 Task: Find connections with filter location Nagqu with filter topic #Gettingthingsdonewith filter profile language German with filter current company The Trade Desk with filter school Indian Institute of Information Technology Design & Manufacturing Kancheepuram with filter industry Wholesale Recyclable Materials with filter service category NotaryOnline Research with filter keywords title Valet
Action: Mouse moved to (507, 65)
Screenshot: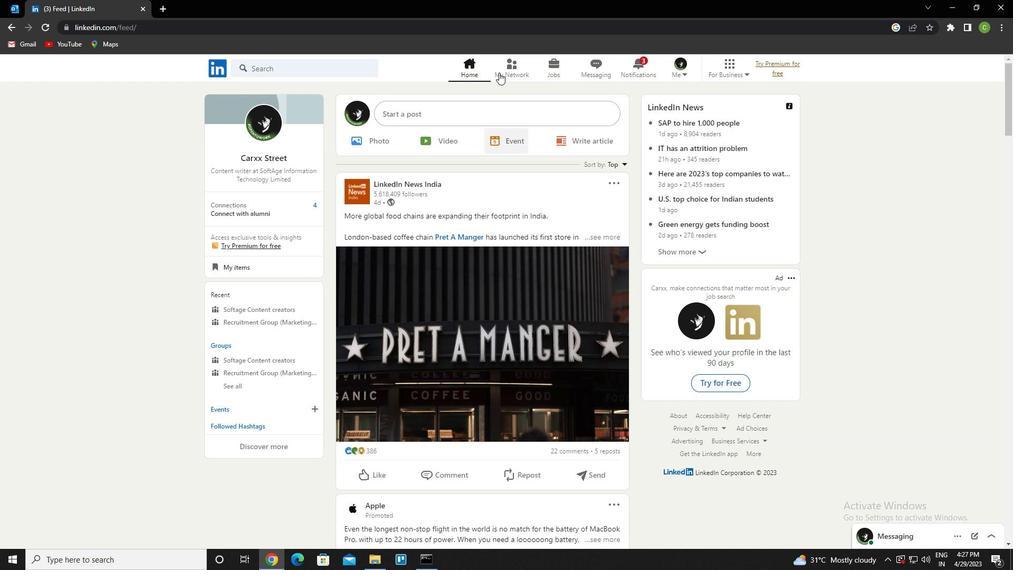 
Action: Mouse pressed left at (507, 65)
Screenshot: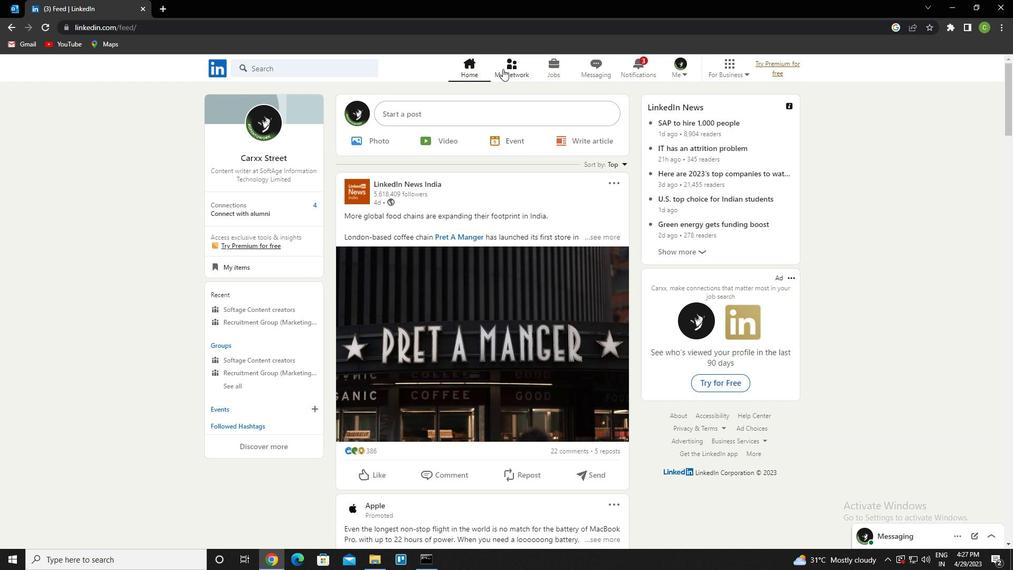
Action: Mouse moved to (303, 127)
Screenshot: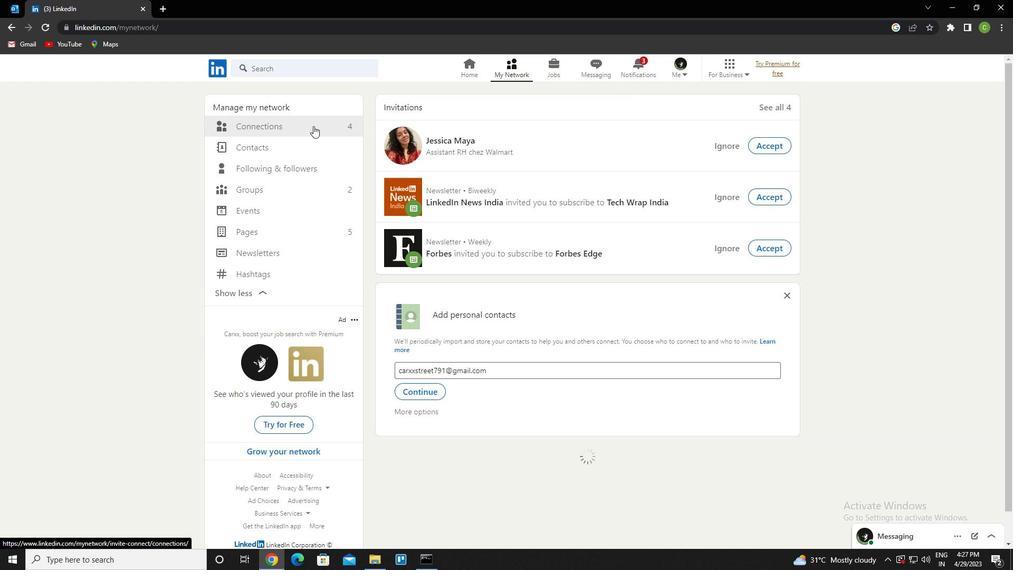 
Action: Mouse pressed left at (303, 127)
Screenshot: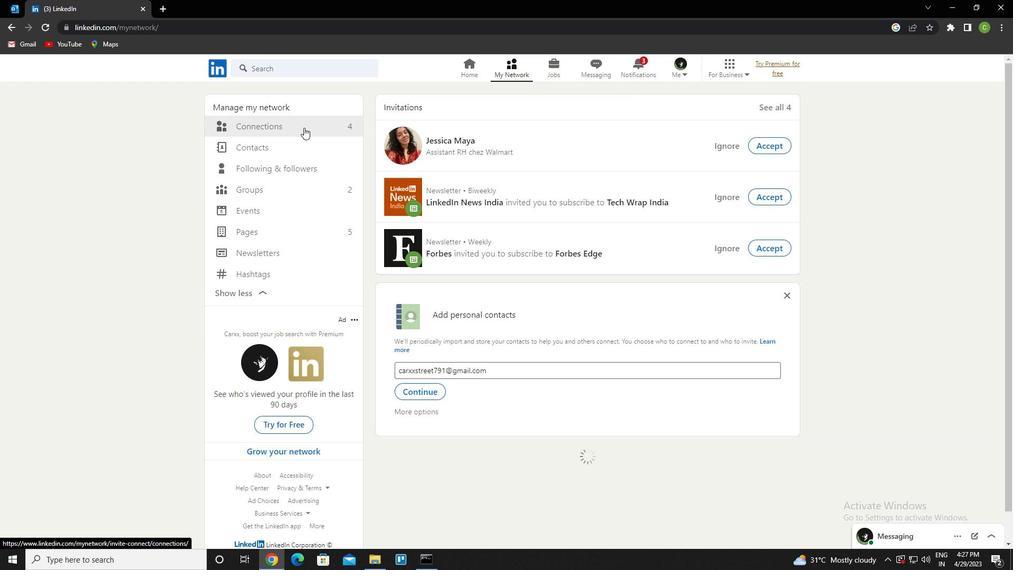 
Action: Mouse moved to (585, 128)
Screenshot: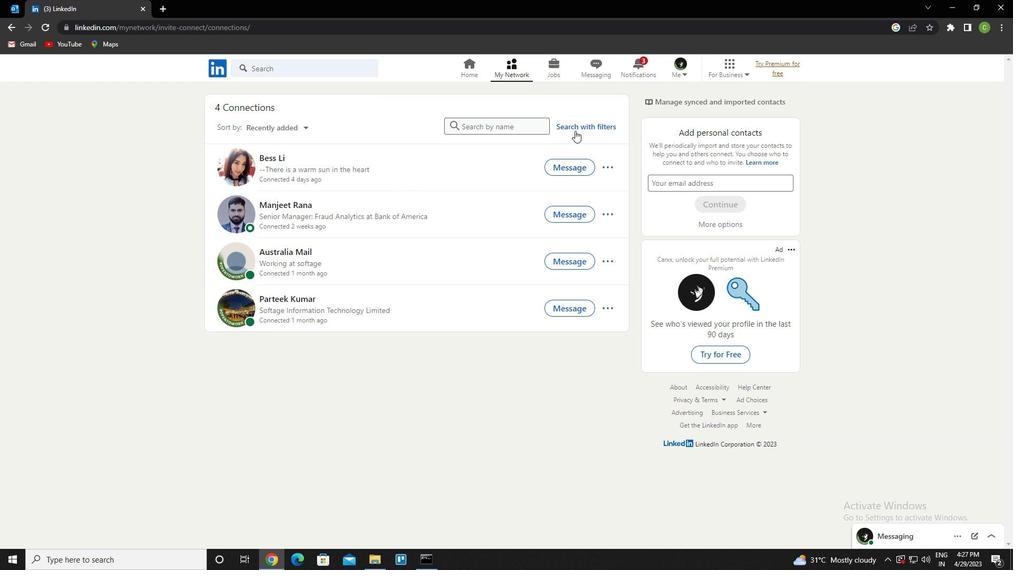 
Action: Mouse pressed left at (585, 128)
Screenshot: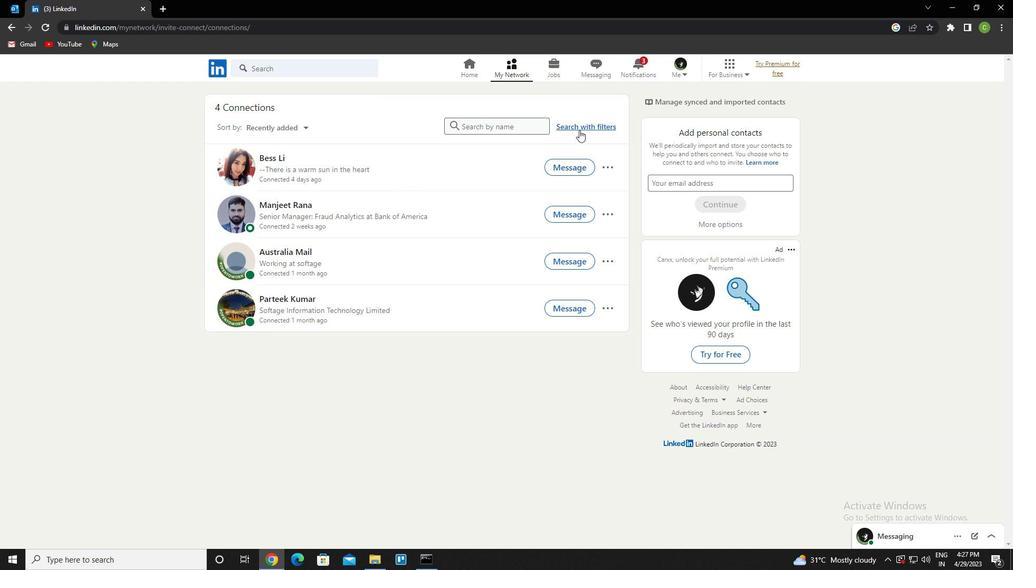 
Action: Mouse moved to (547, 102)
Screenshot: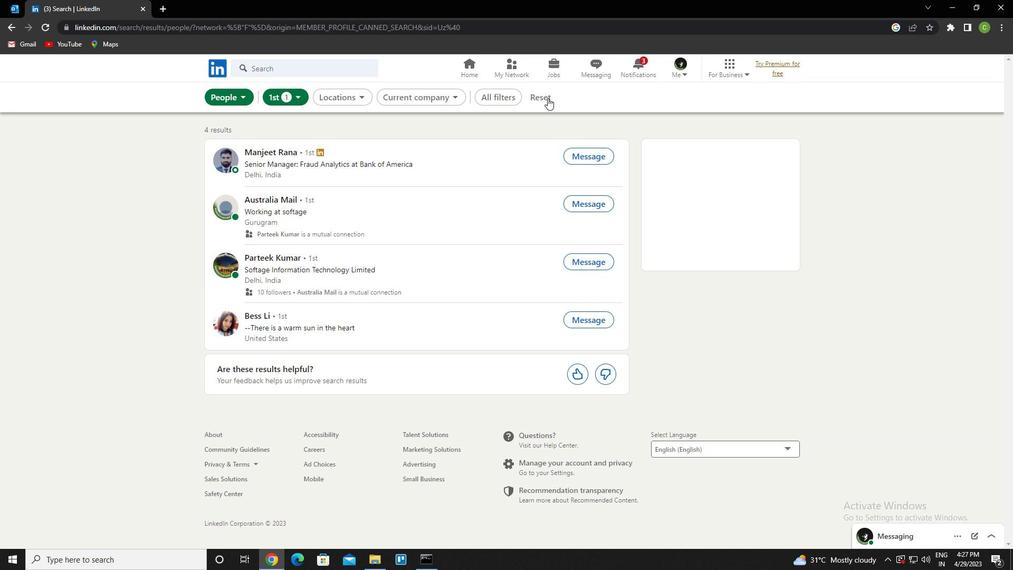 
Action: Mouse pressed left at (547, 102)
Screenshot: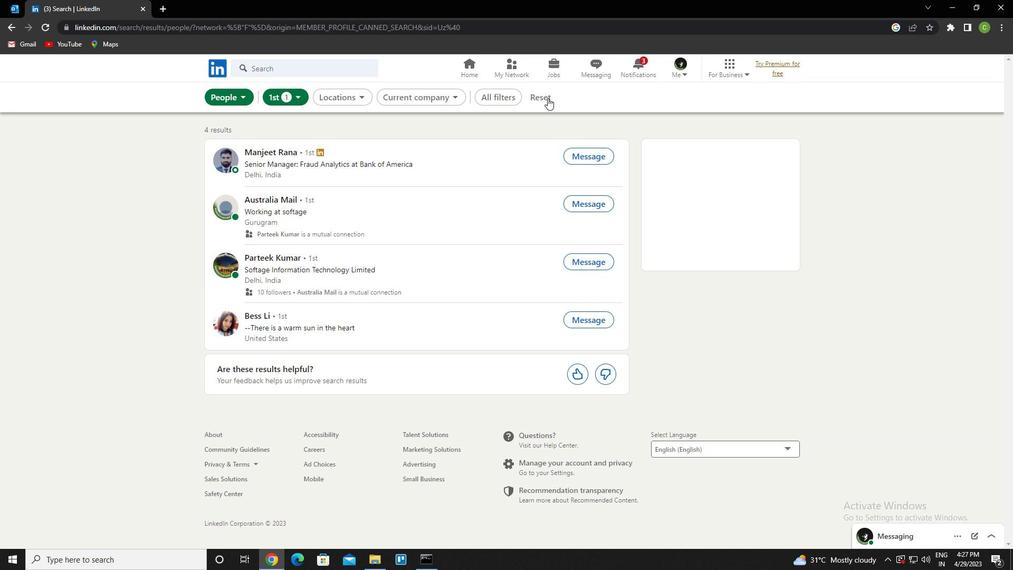 
Action: Mouse moved to (527, 98)
Screenshot: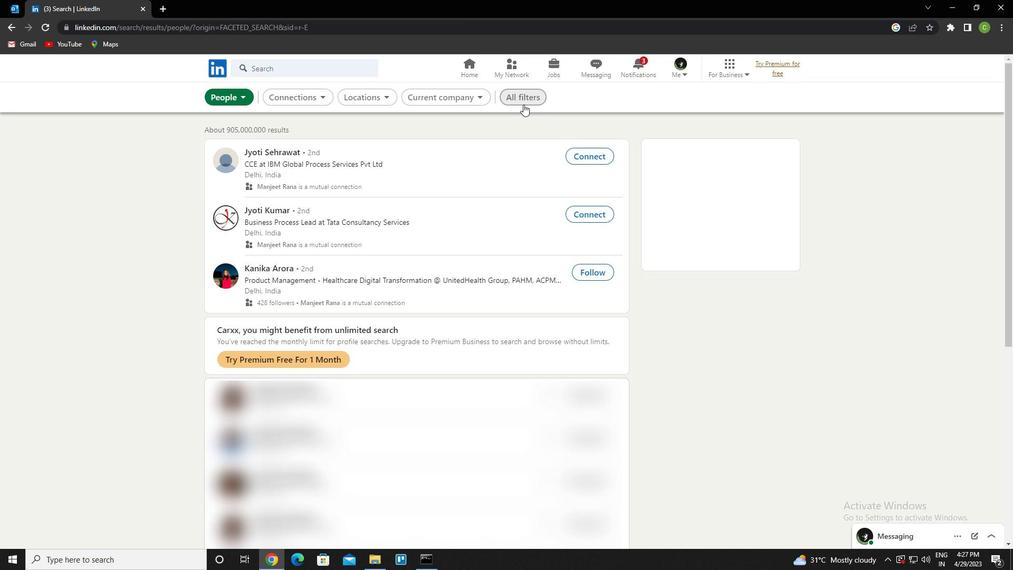 
Action: Mouse pressed left at (527, 98)
Screenshot: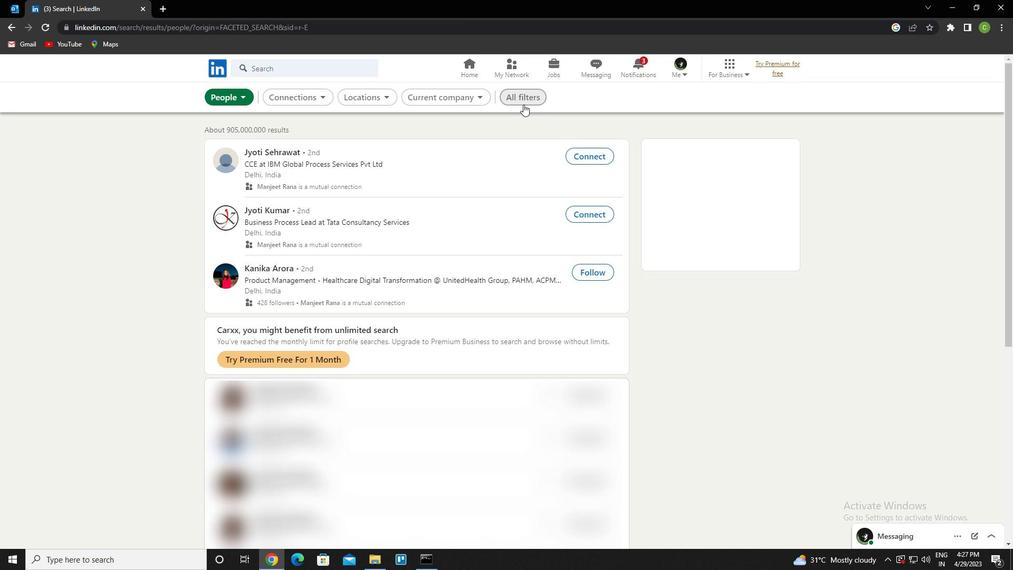 
Action: Mouse moved to (827, 338)
Screenshot: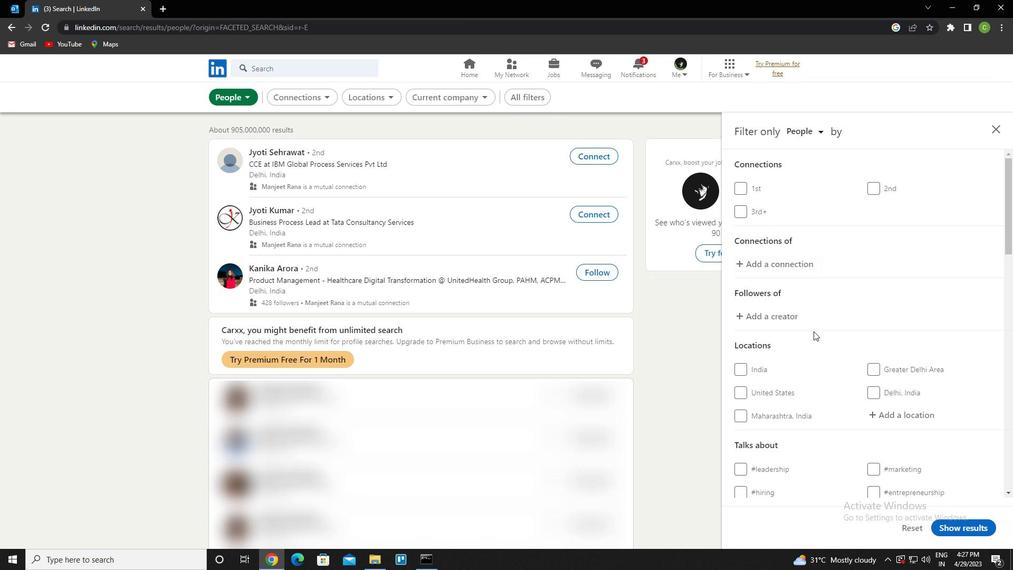 
Action: Mouse scrolled (827, 338) with delta (0, 0)
Screenshot: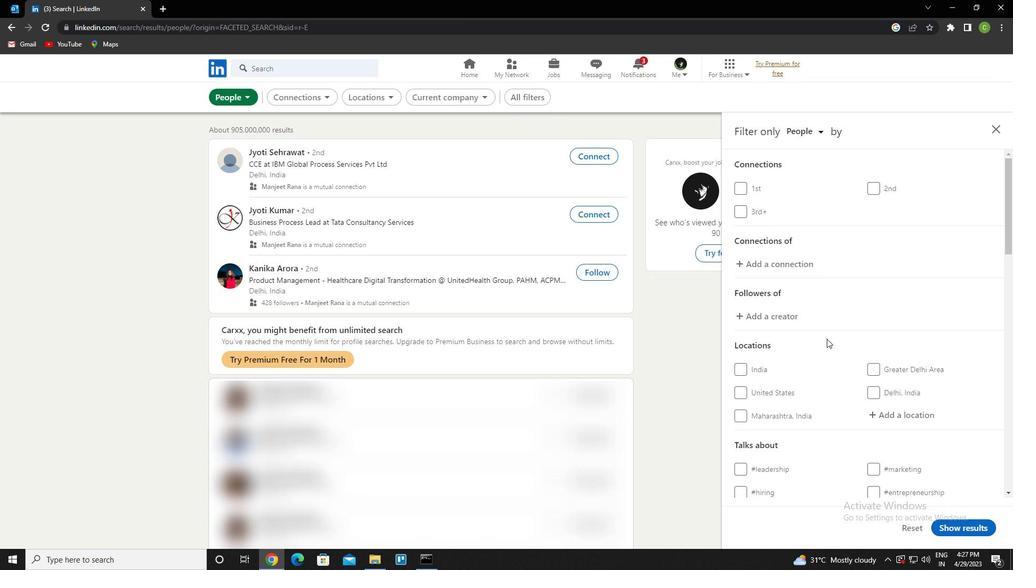 
Action: Mouse scrolled (827, 338) with delta (0, 0)
Screenshot: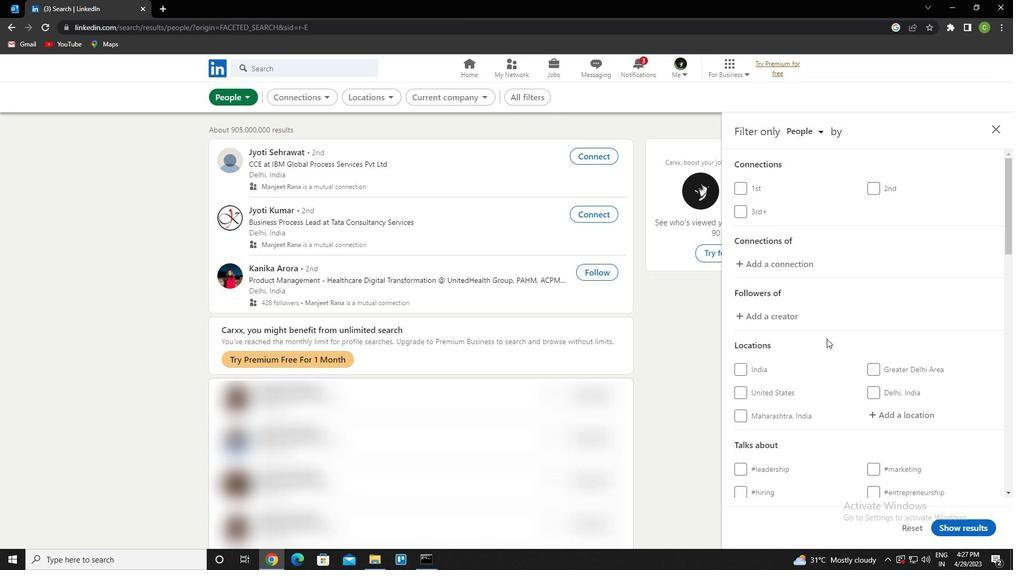
Action: Mouse moved to (912, 312)
Screenshot: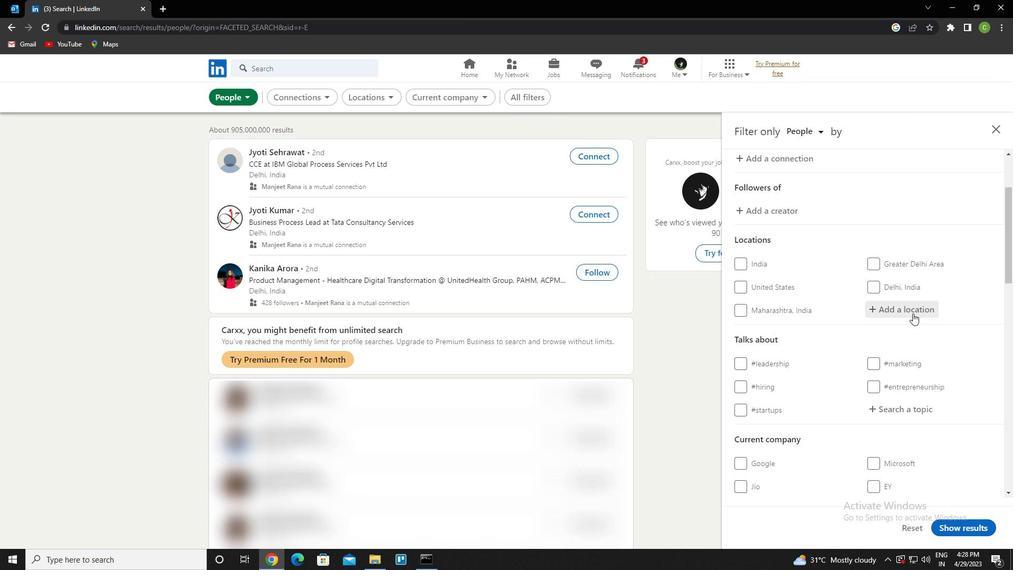 
Action: Mouse pressed left at (912, 312)
Screenshot: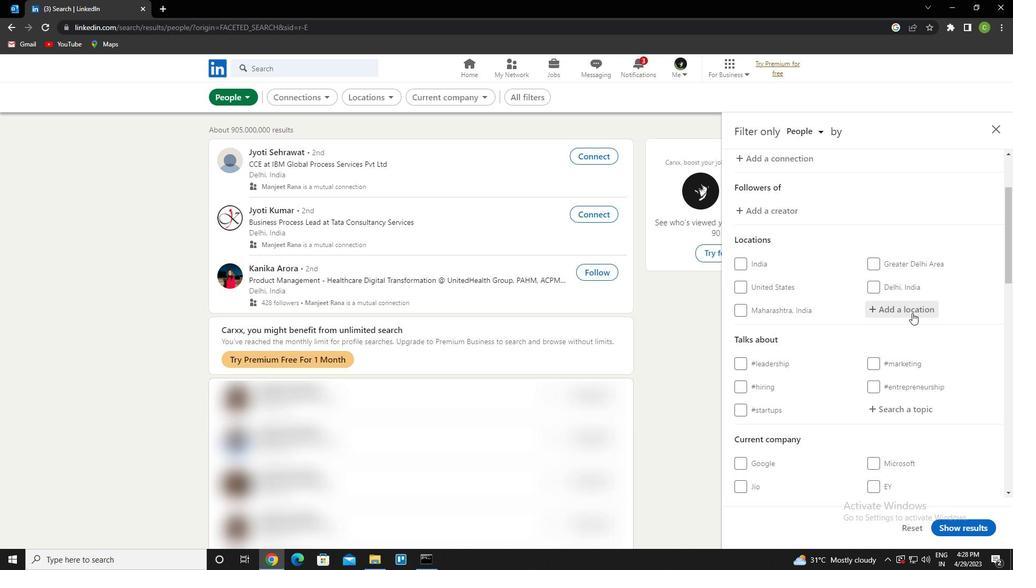 
Action: Key pressed <Key.caps_lock>n<Key.caps_lock>agqu<Key.down><Key.enter>
Screenshot: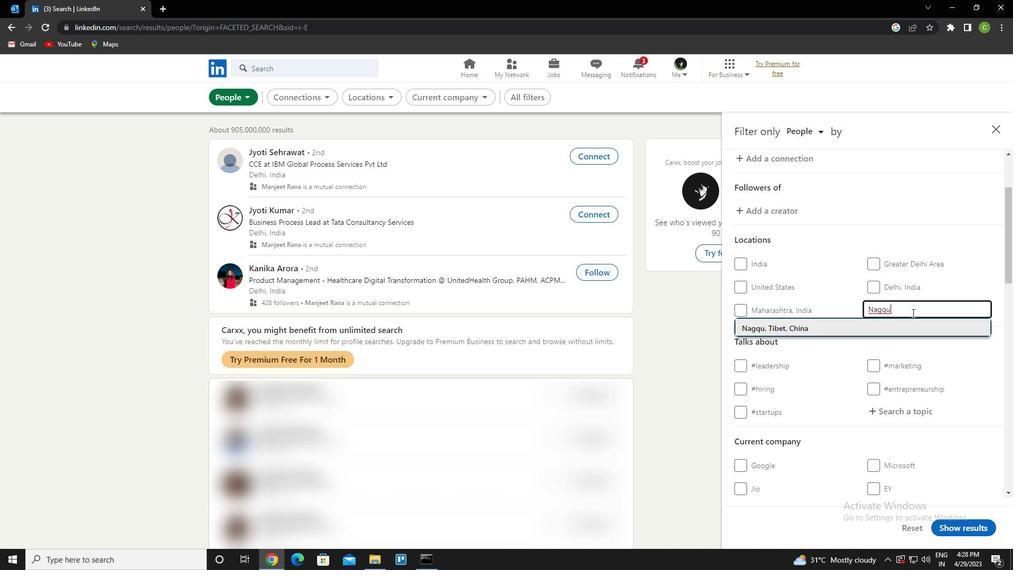 
Action: Mouse scrolled (912, 312) with delta (0, 0)
Screenshot: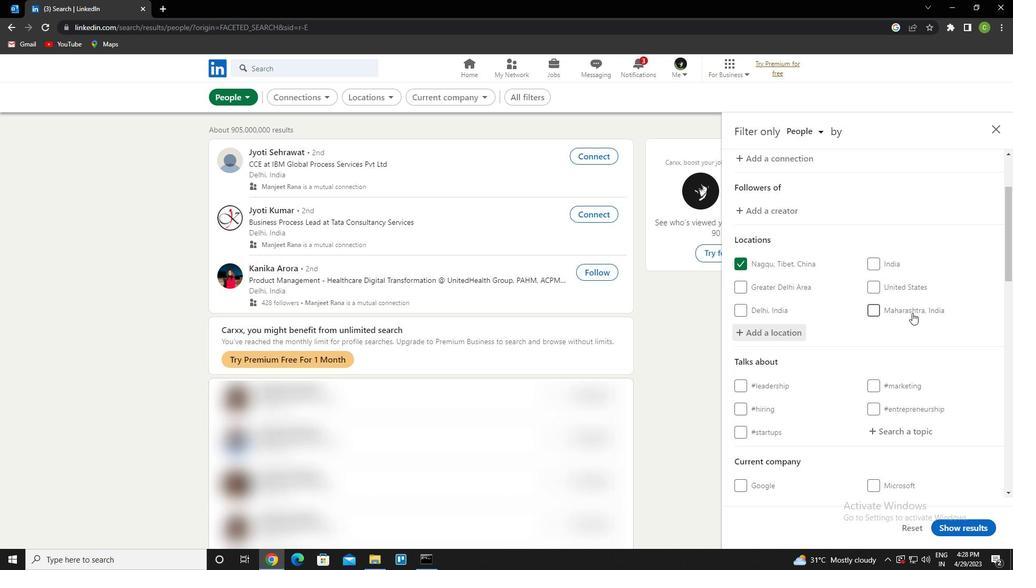 
Action: Mouse scrolled (912, 312) with delta (0, 0)
Screenshot: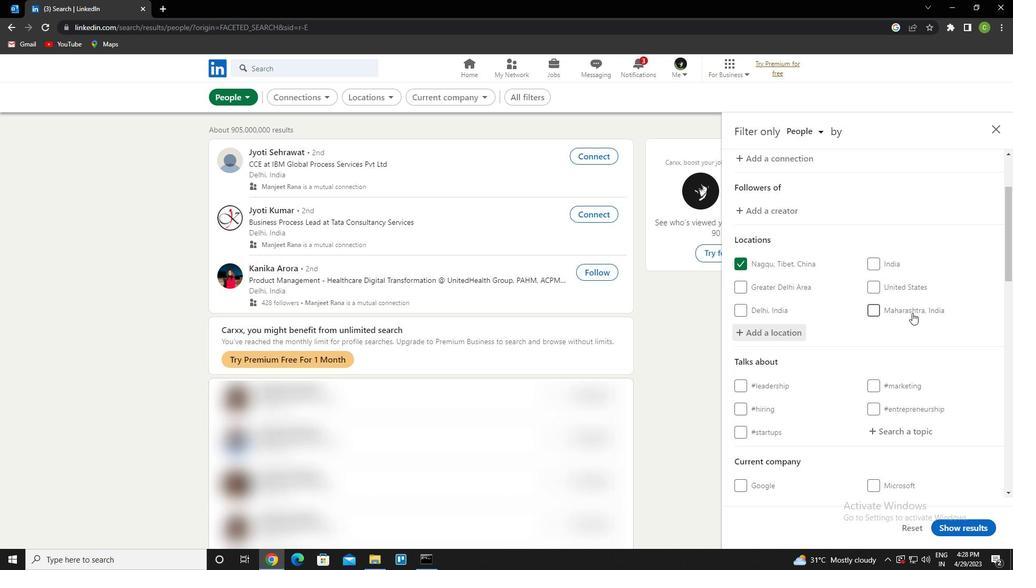 
Action: Mouse scrolled (912, 312) with delta (0, 0)
Screenshot: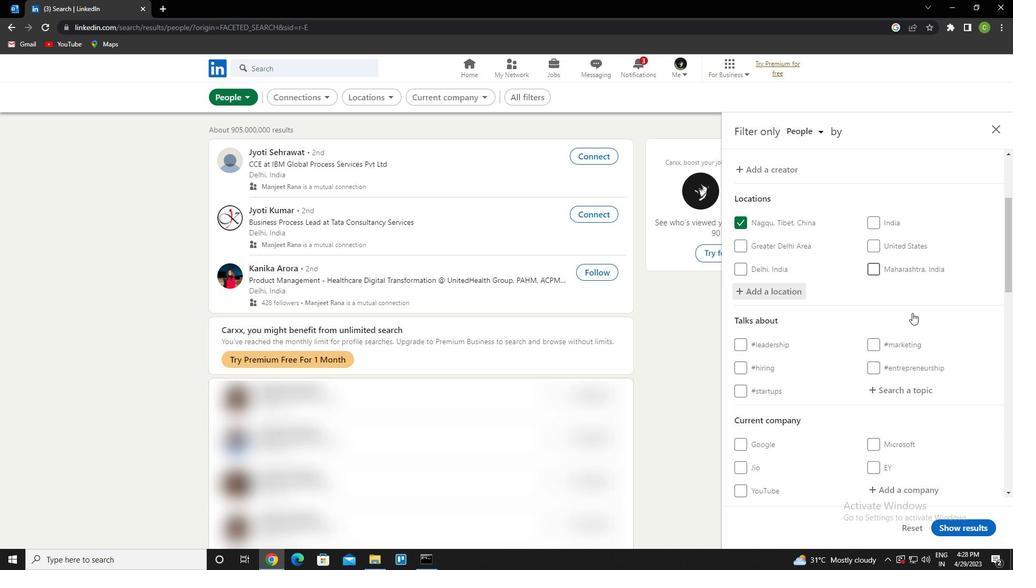 
Action: Mouse moved to (910, 270)
Screenshot: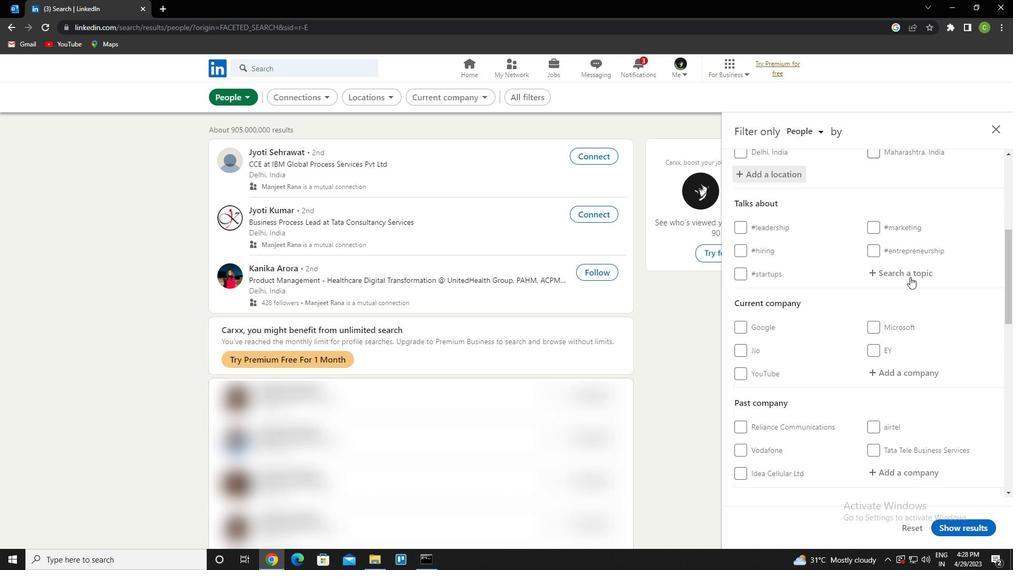 
Action: Mouse pressed left at (910, 270)
Screenshot: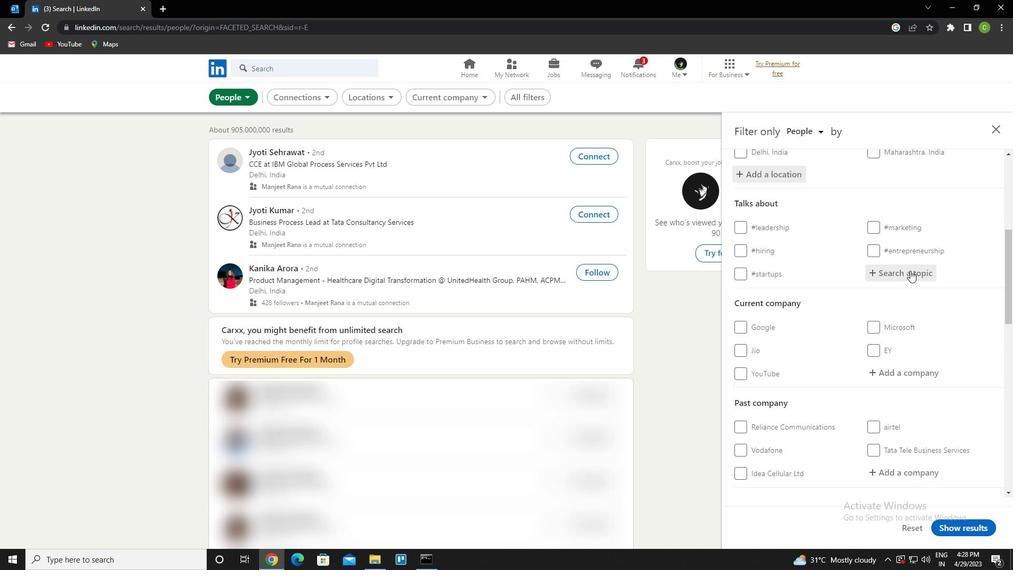 
Action: Key pressed <Key.caps_lock>g<Key.caps_lock>ettingthings<Key.down><Key.enter>
Screenshot: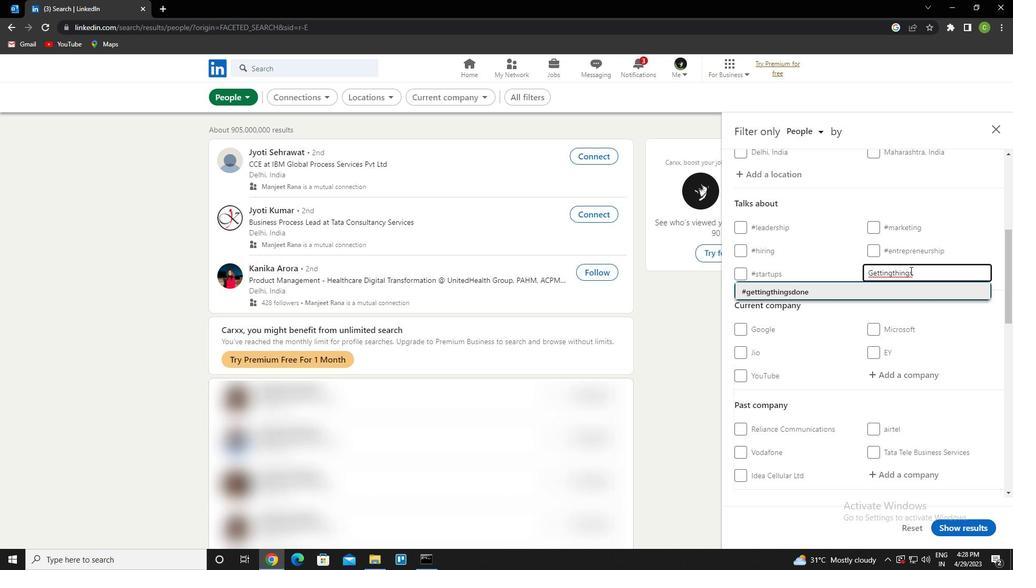 
Action: Mouse scrolled (910, 270) with delta (0, 0)
Screenshot: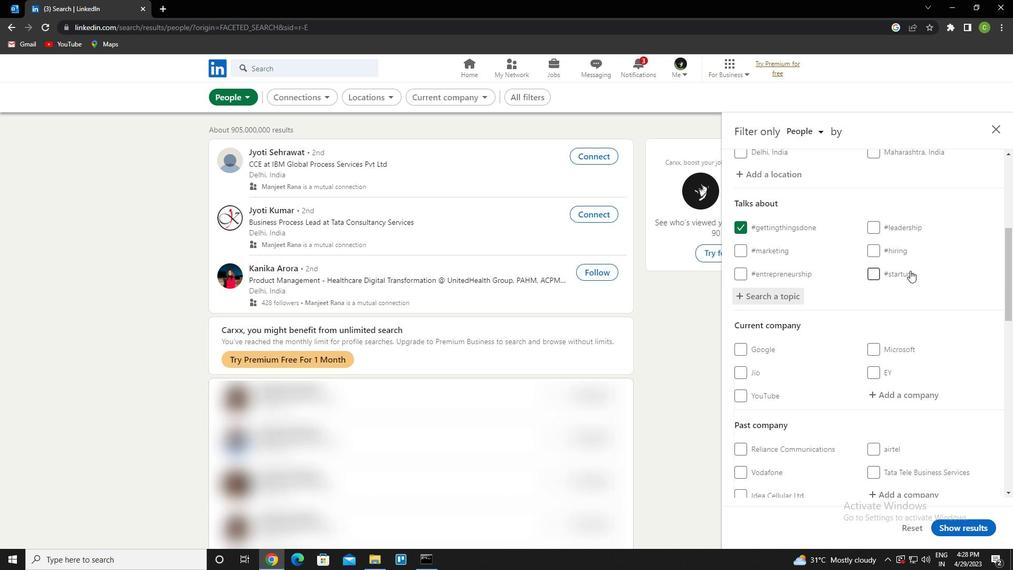 
Action: Mouse scrolled (910, 270) with delta (0, 0)
Screenshot: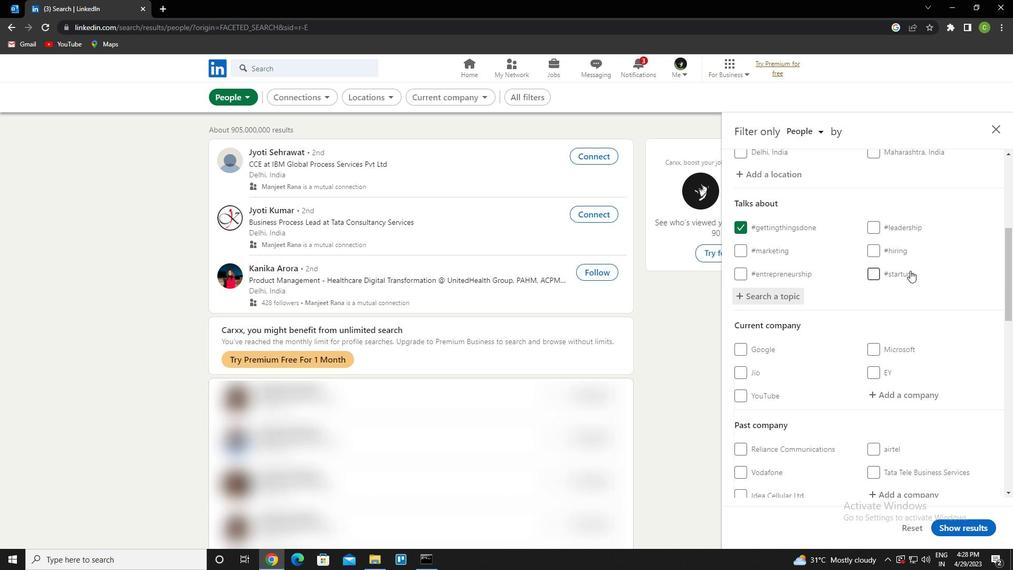 
Action: Mouse scrolled (910, 270) with delta (0, 0)
Screenshot: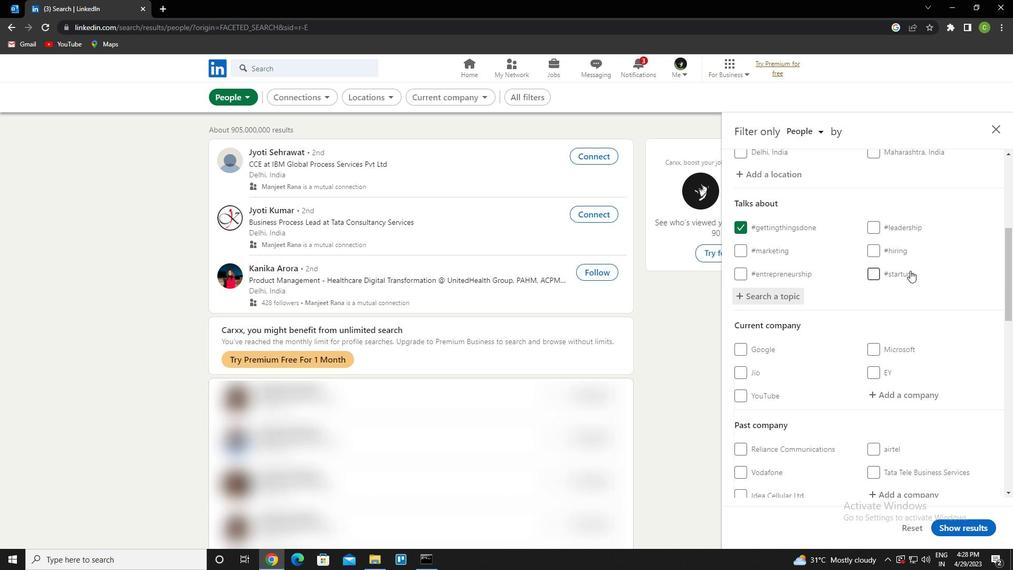 
Action: Mouse scrolled (910, 270) with delta (0, 0)
Screenshot: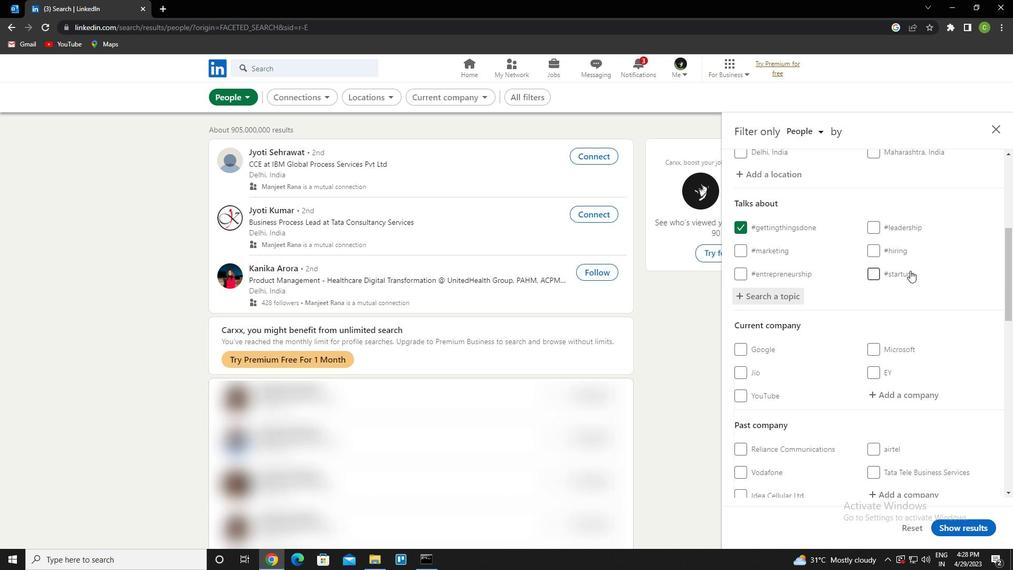 
Action: Mouse scrolled (910, 270) with delta (0, 0)
Screenshot: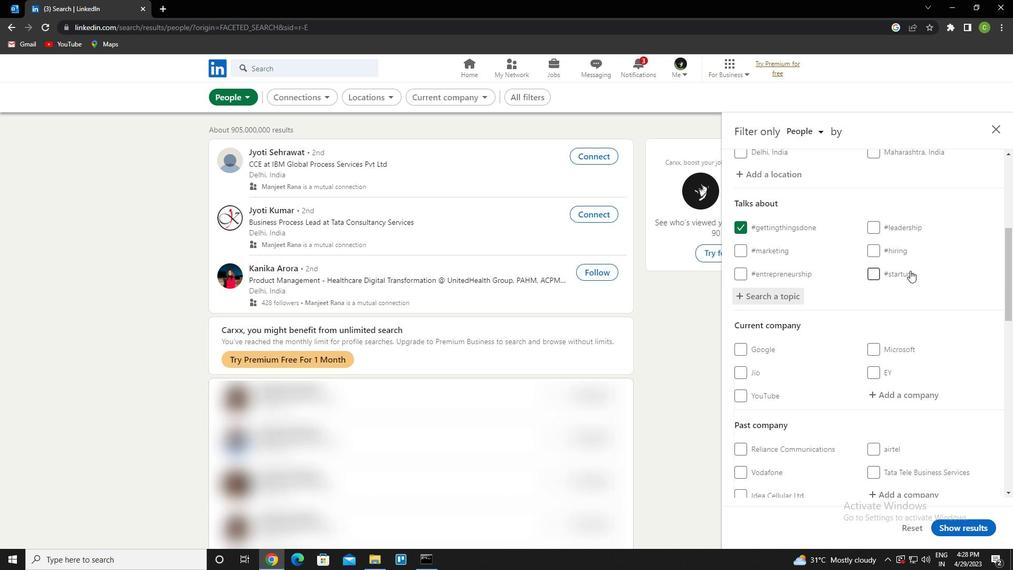 
Action: Mouse scrolled (910, 270) with delta (0, 0)
Screenshot: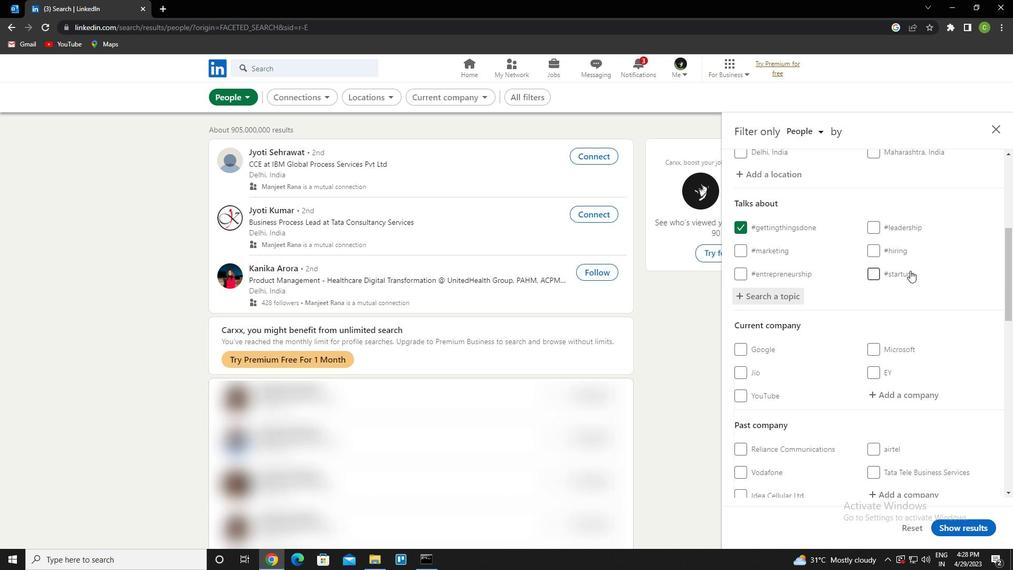 
Action: Mouse scrolled (910, 270) with delta (0, 0)
Screenshot: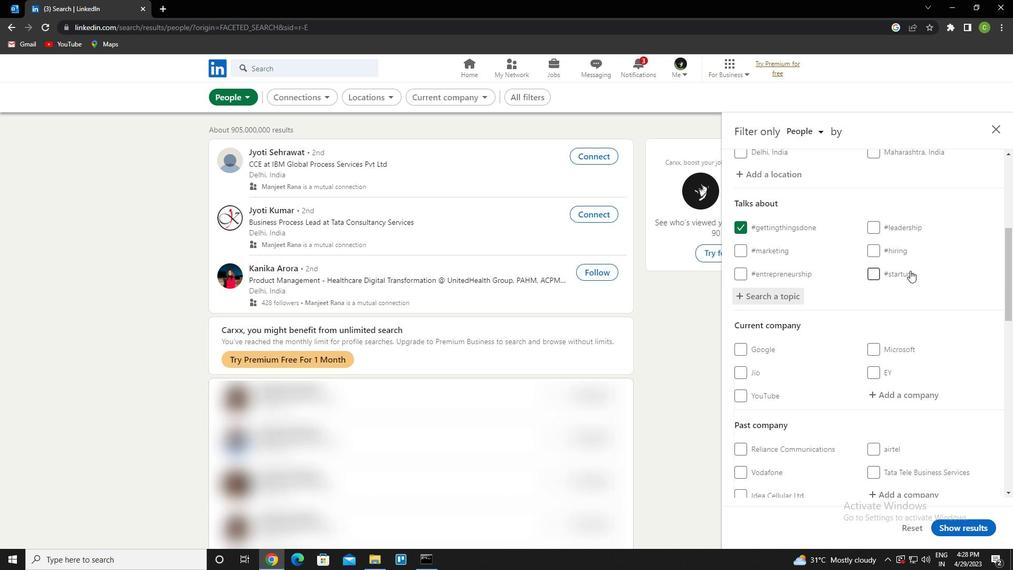 
Action: Mouse scrolled (910, 270) with delta (0, 0)
Screenshot: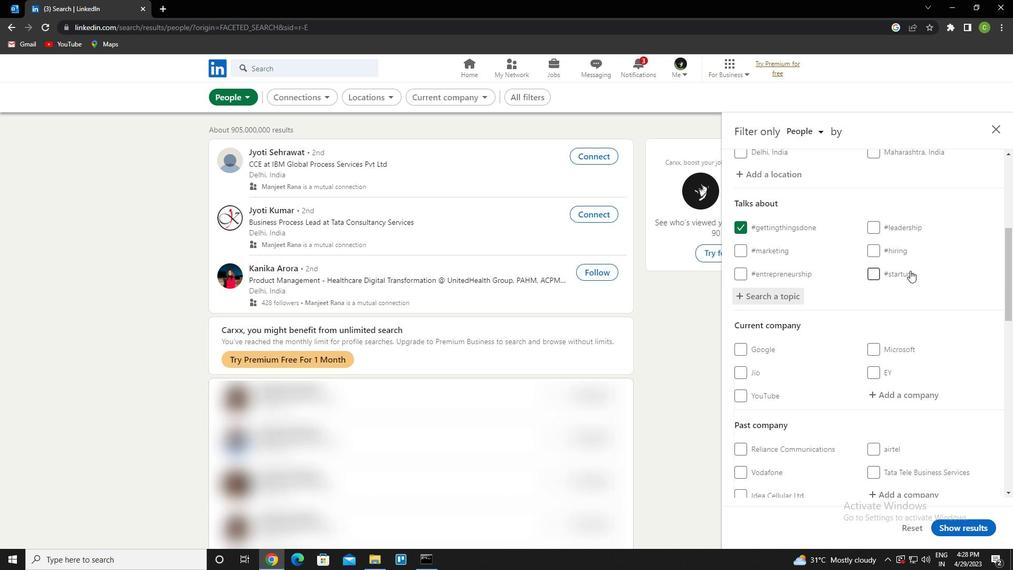
Action: Mouse scrolled (910, 270) with delta (0, 0)
Screenshot: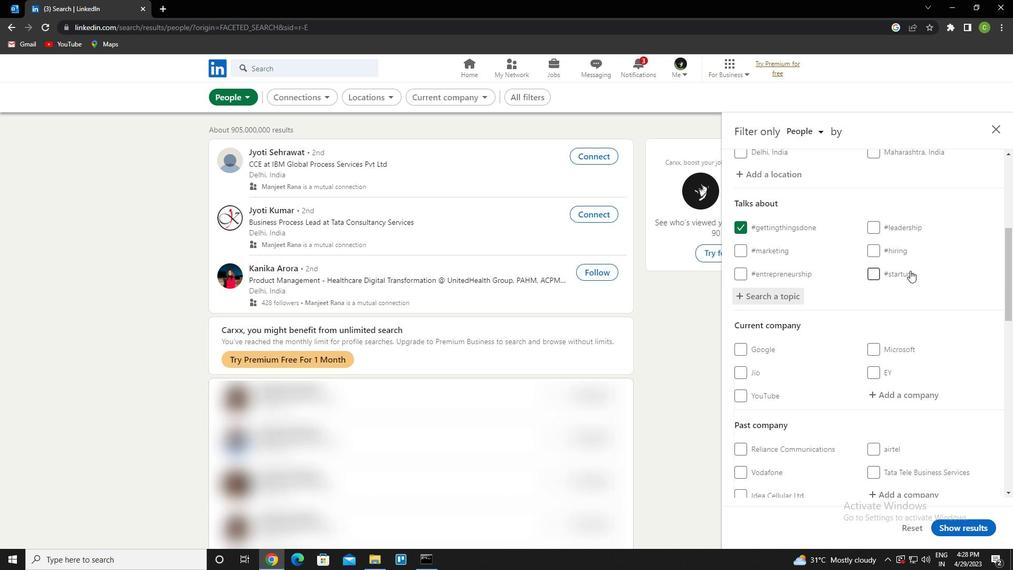 
Action: Mouse scrolled (910, 270) with delta (0, 0)
Screenshot: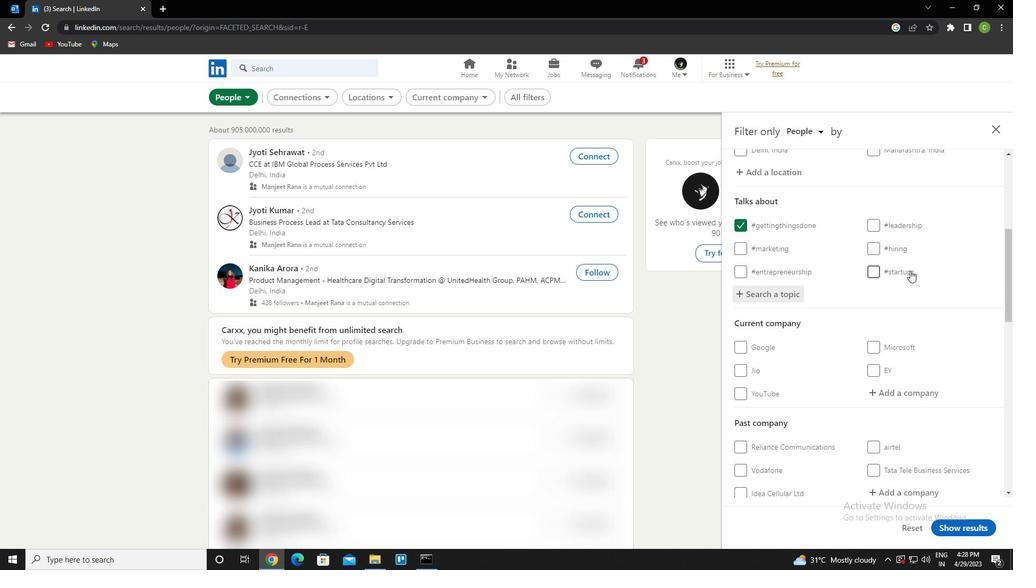 
Action: Mouse moved to (795, 428)
Screenshot: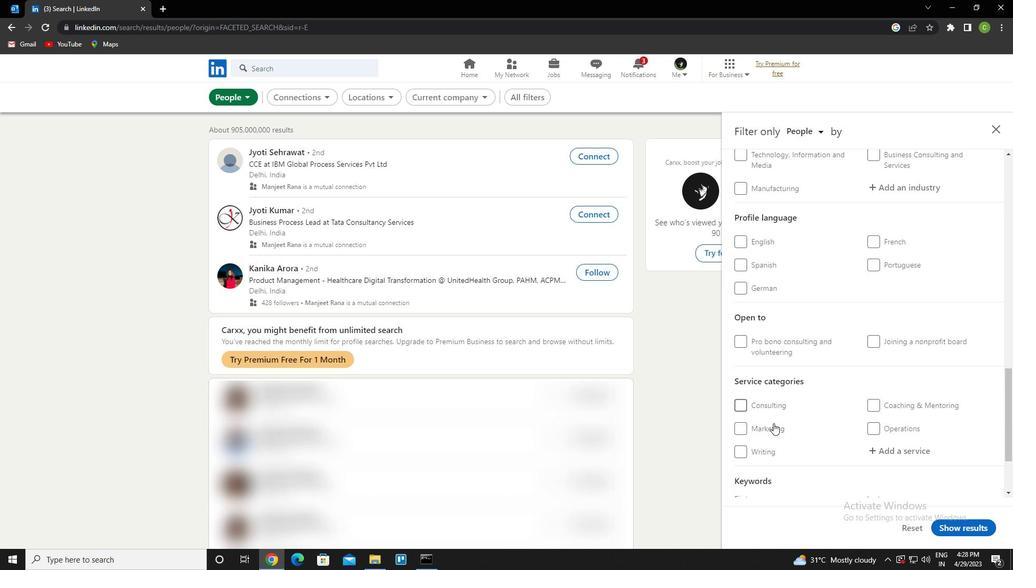 
Action: Mouse scrolled (795, 427) with delta (0, 0)
Screenshot: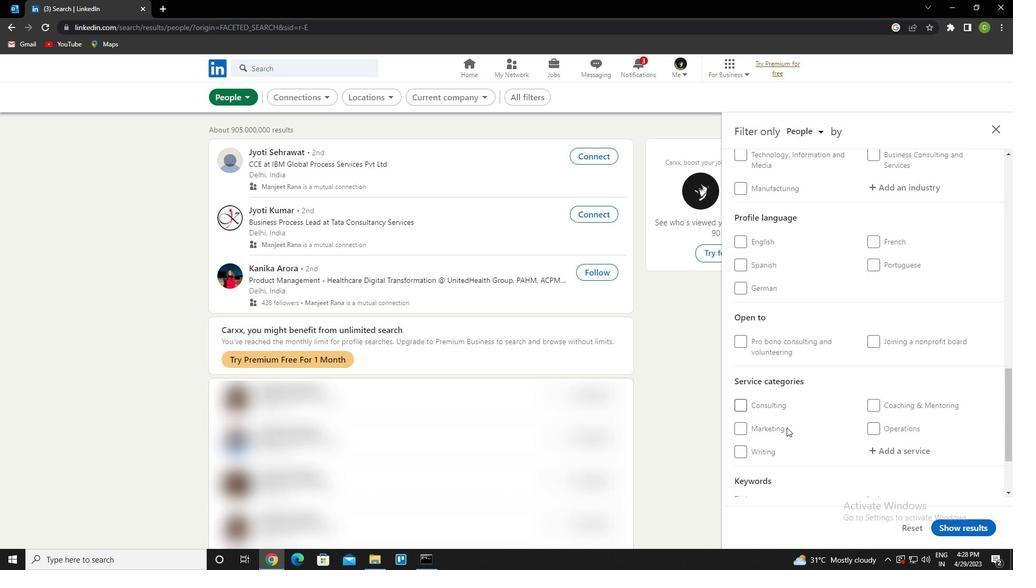 
Action: Mouse moved to (796, 427)
Screenshot: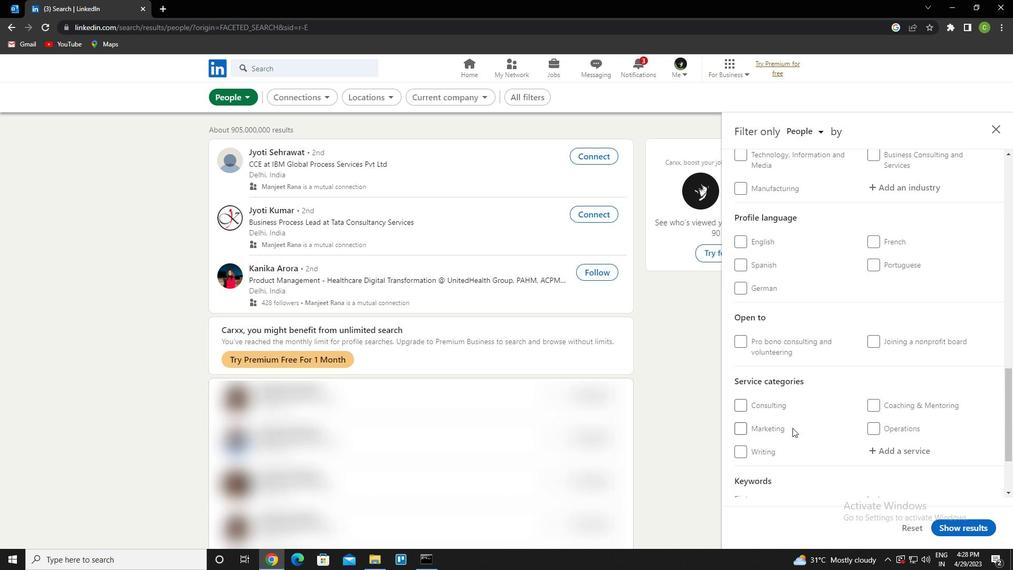 
Action: Mouse scrolled (796, 426) with delta (0, 0)
Screenshot: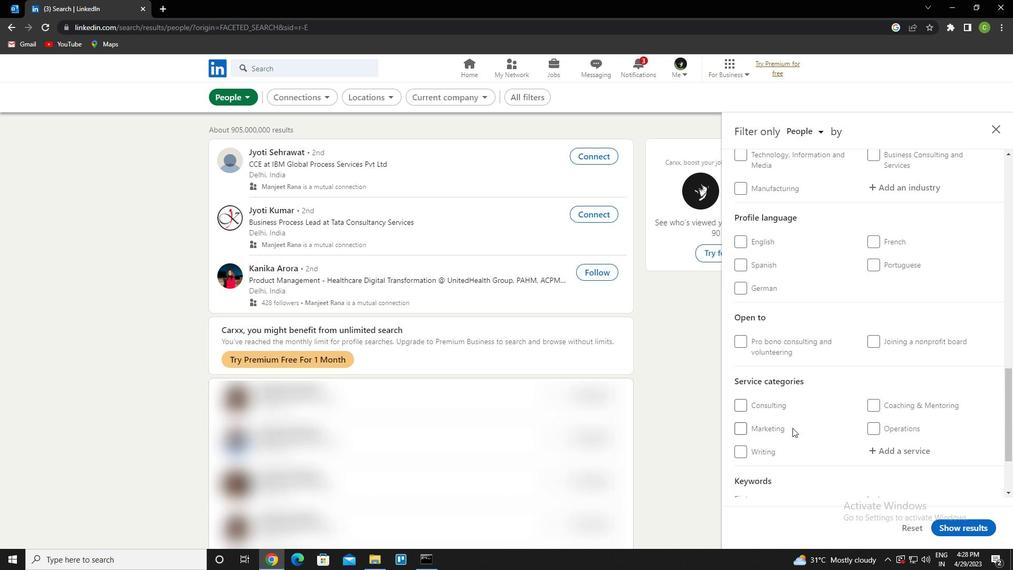 
Action: Mouse moved to (796, 424)
Screenshot: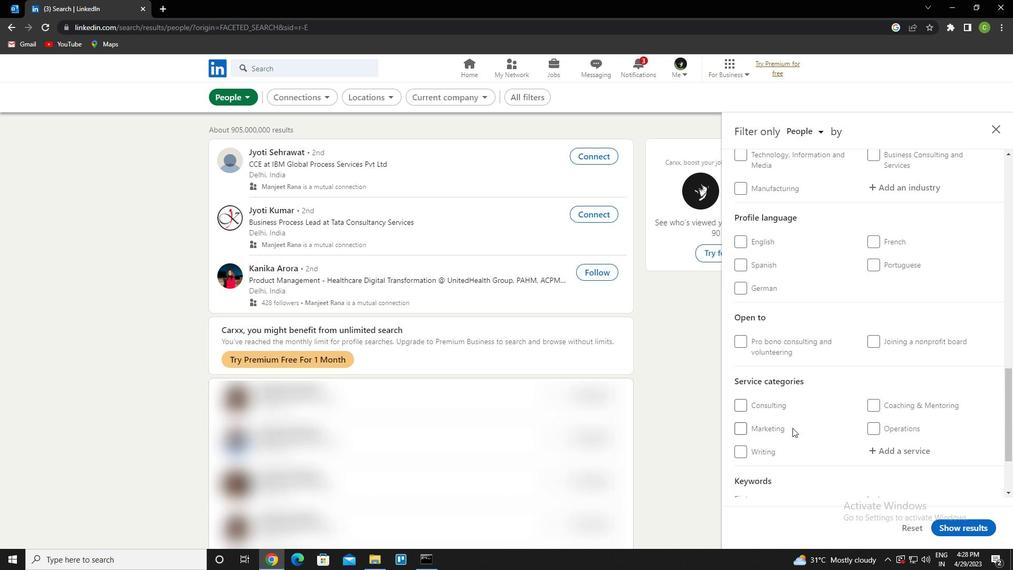 
Action: Mouse scrolled (796, 424) with delta (0, 0)
Screenshot: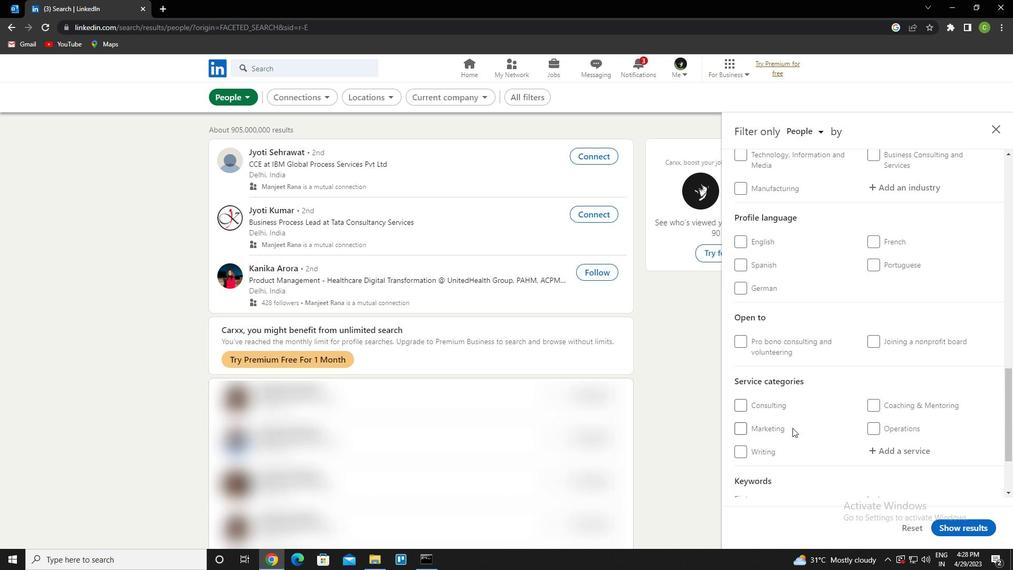
Action: Mouse moved to (797, 421)
Screenshot: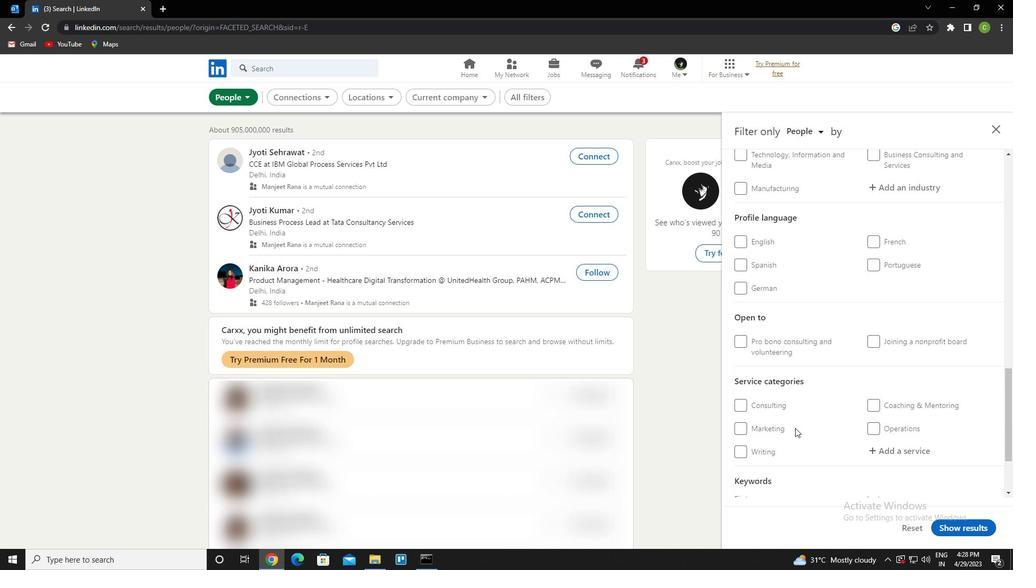 
Action: Mouse scrolled (797, 420) with delta (0, 0)
Screenshot: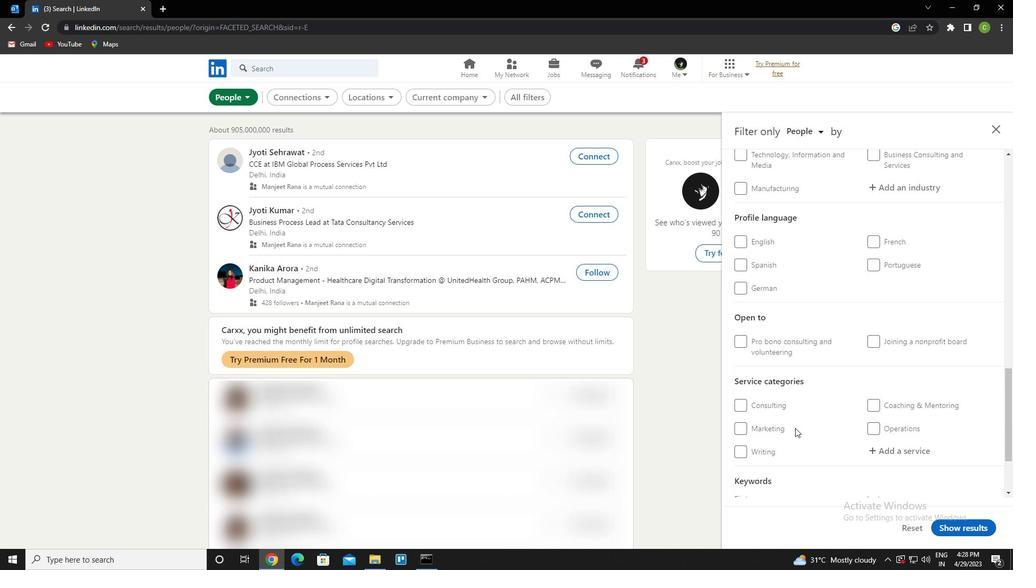 
Action: Mouse moved to (801, 326)
Screenshot: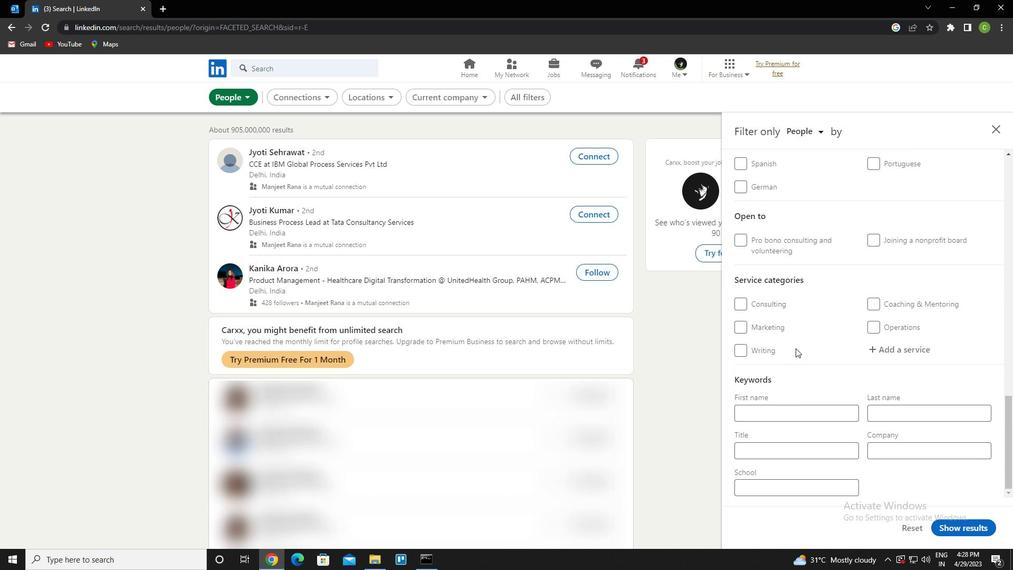 
Action: Mouse scrolled (801, 326) with delta (0, 0)
Screenshot: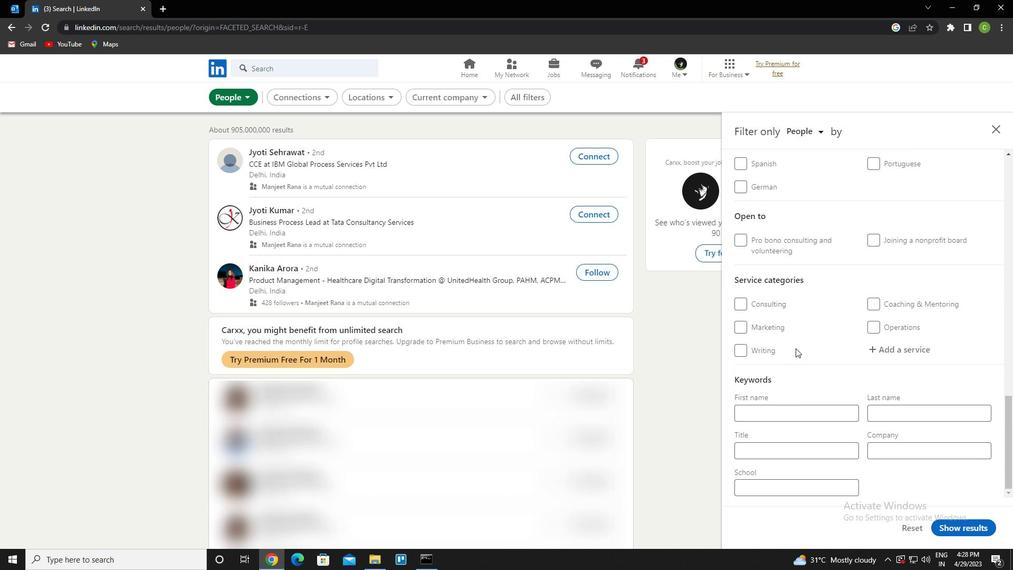 
Action: Mouse scrolled (801, 326) with delta (0, 0)
Screenshot: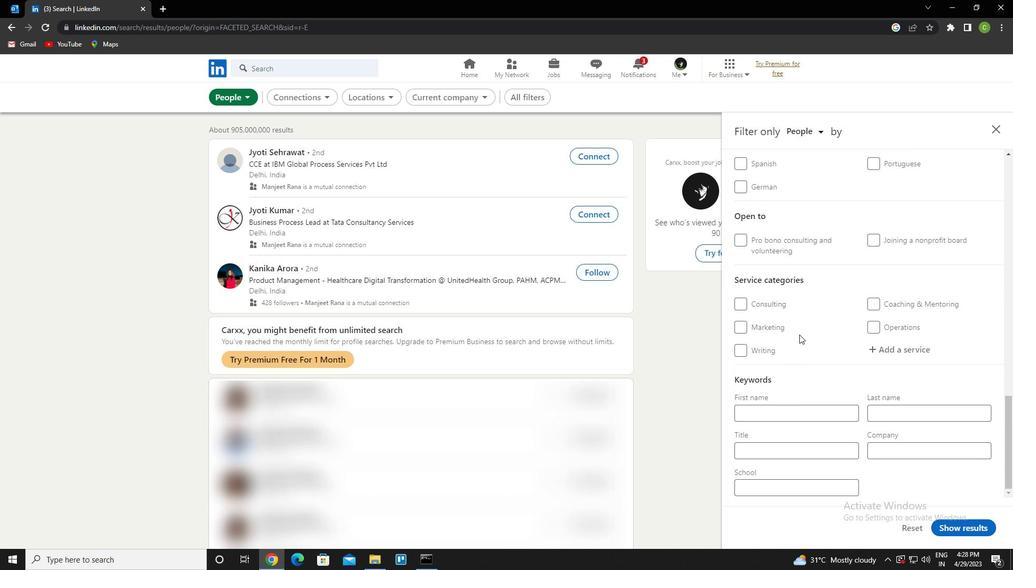 
Action: Mouse moved to (744, 292)
Screenshot: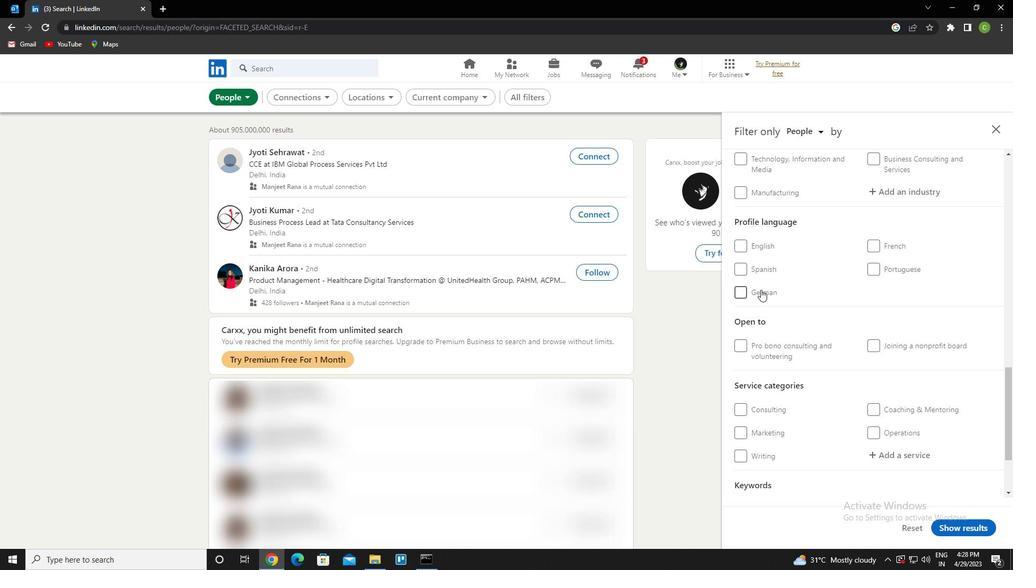 
Action: Mouse pressed left at (744, 292)
Screenshot: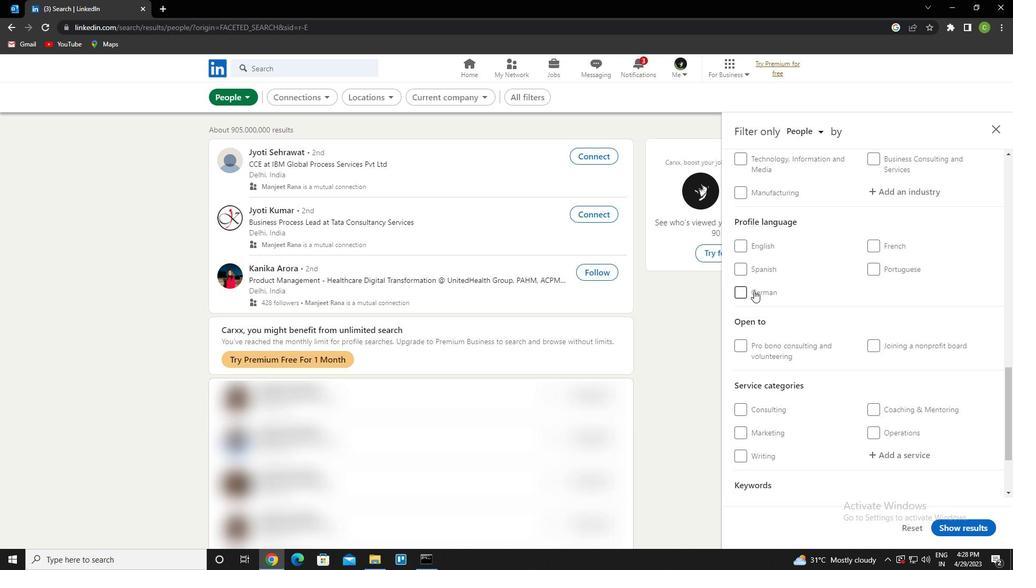 
Action: Mouse moved to (803, 319)
Screenshot: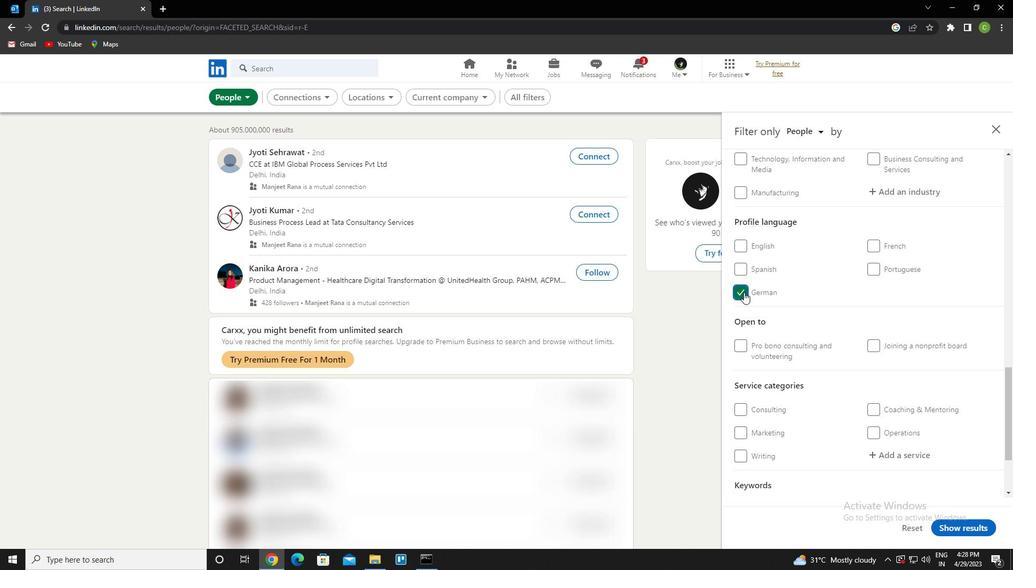 
Action: Mouse scrolled (803, 320) with delta (0, 0)
Screenshot: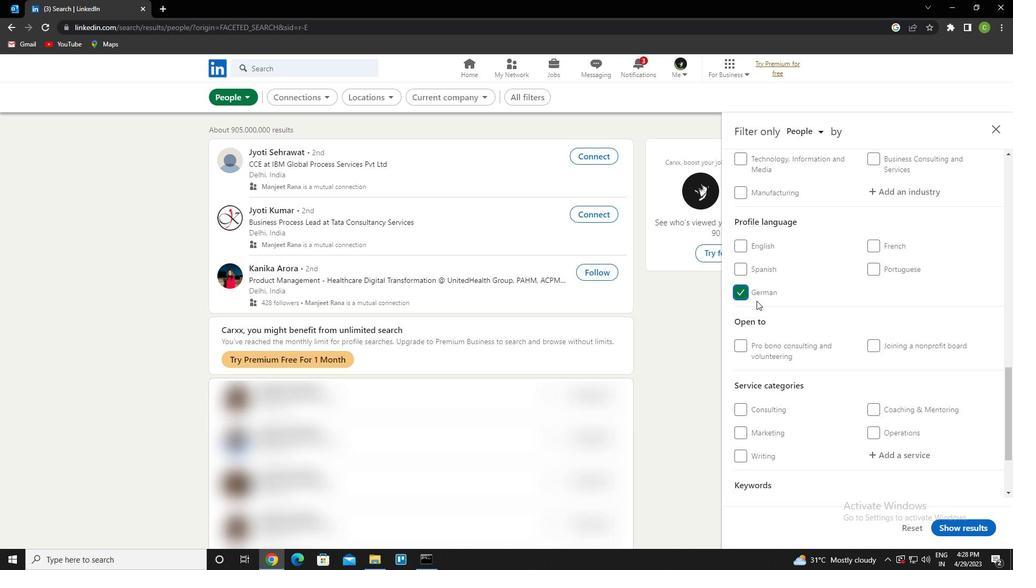 
Action: Mouse scrolled (803, 320) with delta (0, 0)
Screenshot: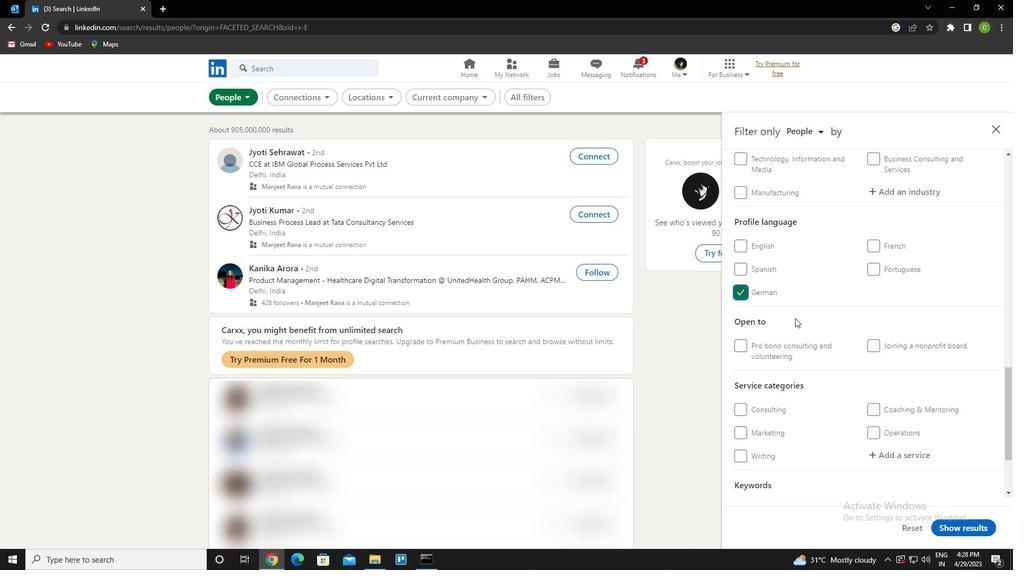 
Action: Mouse scrolled (803, 320) with delta (0, 0)
Screenshot: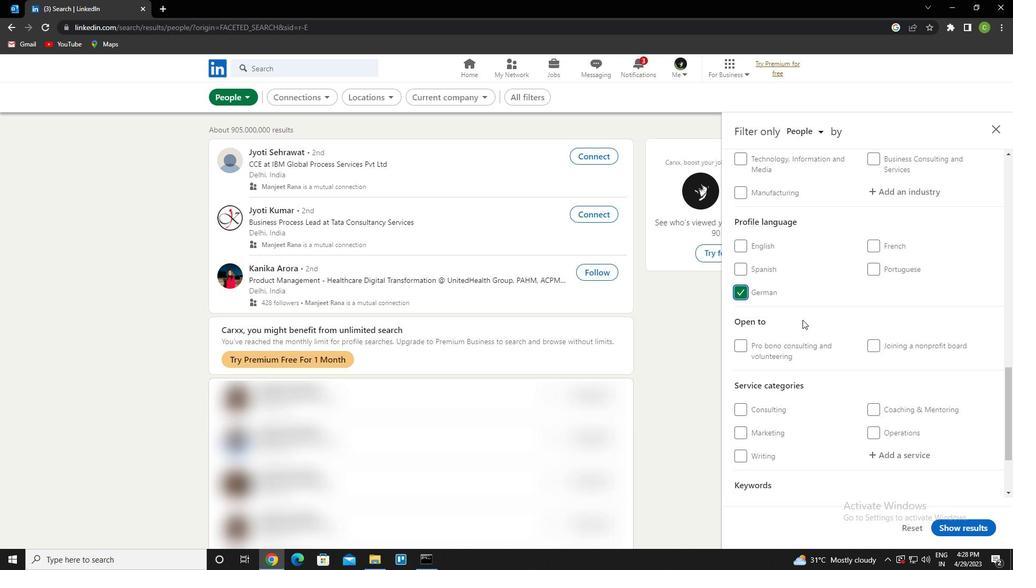 
Action: Mouse scrolled (803, 320) with delta (0, 0)
Screenshot: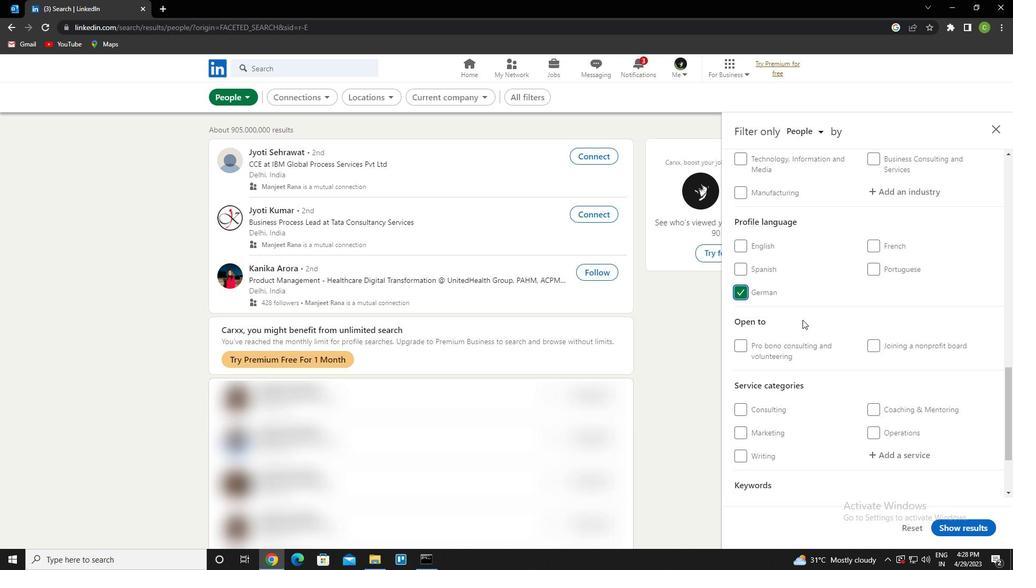 
Action: Mouse scrolled (803, 320) with delta (0, 0)
Screenshot: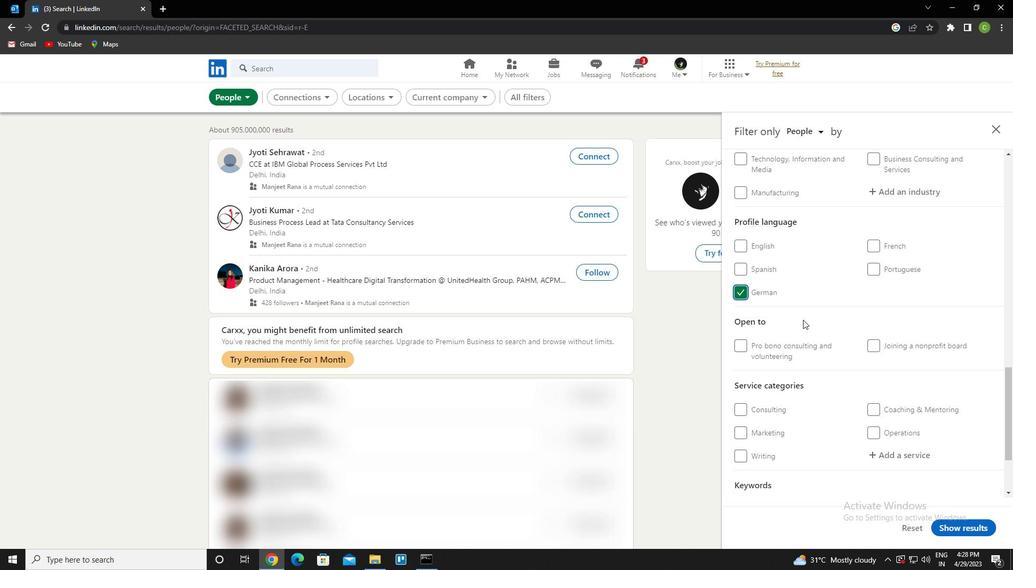 
Action: Mouse scrolled (803, 320) with delta (0, 0)
Screenshot: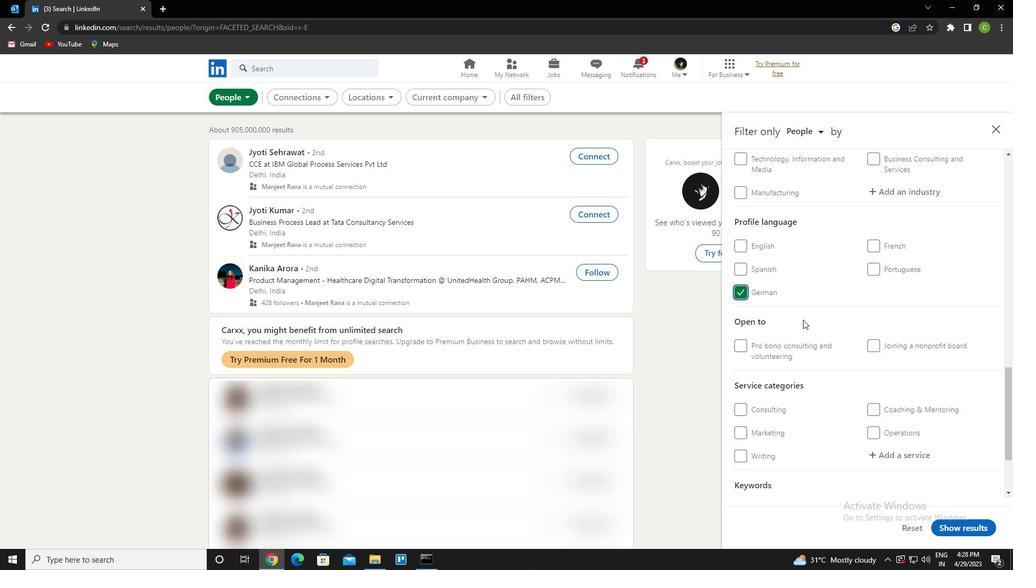 
Action: Mouse moved to (789, 231)
Screenshot: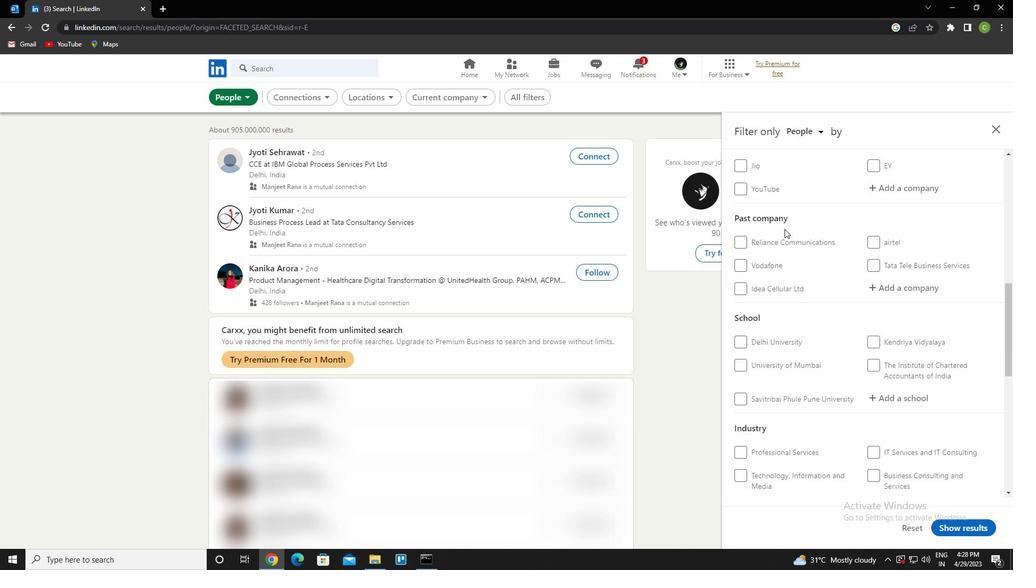 
Action: Mouse scrolled (789, 231) with delta (0, 0)
Screenshot: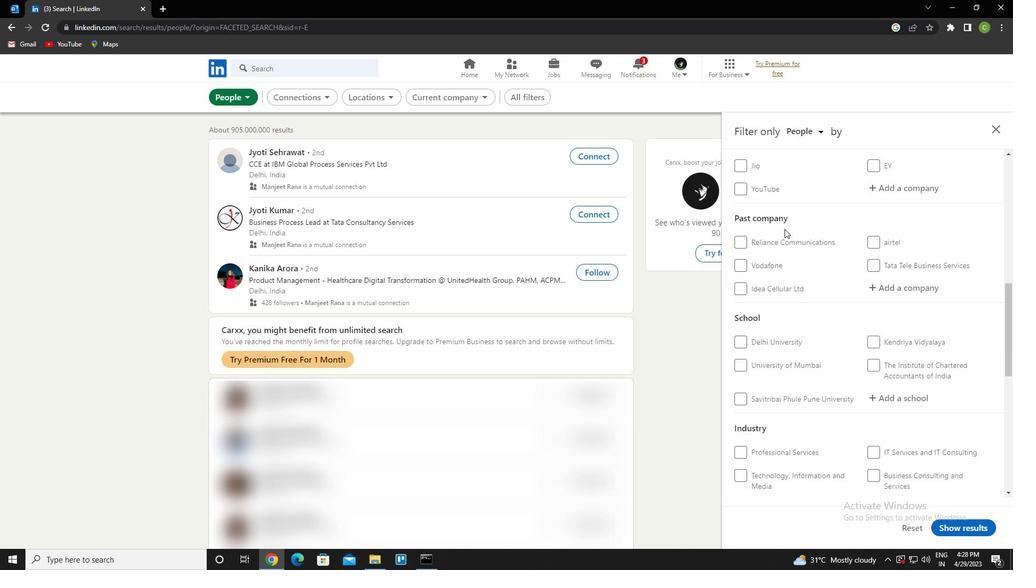 
Action: Mouse moved to (790, 231)
Screenshot: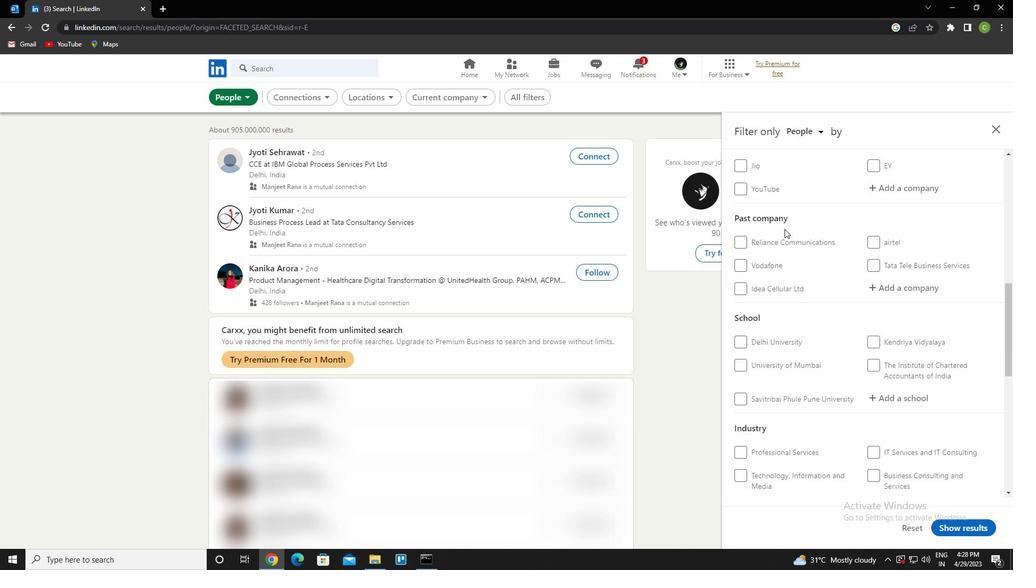 
Action: Mouse scrolled (790, 232) with delta (0, 0)
Screenshot: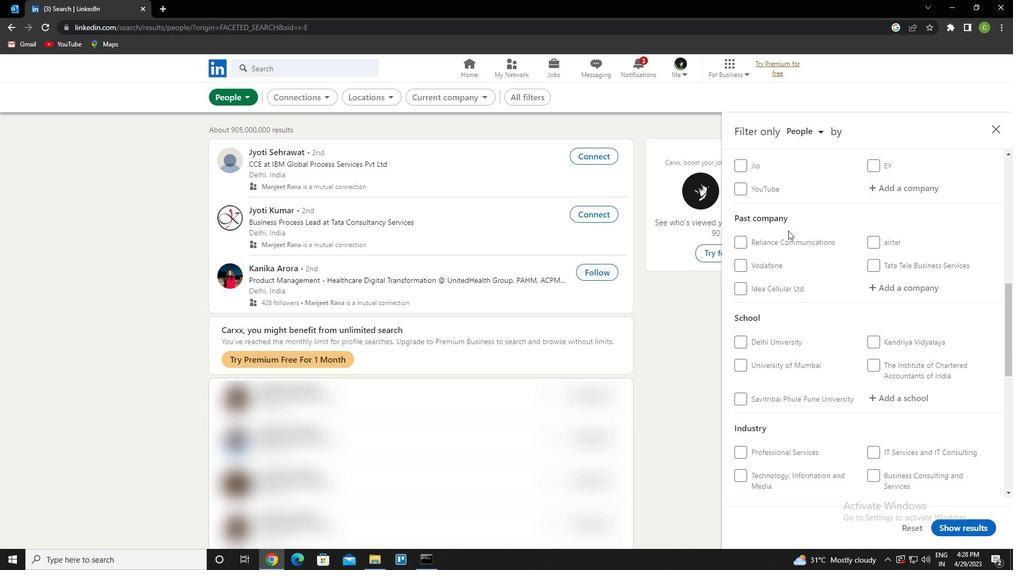 
Action: Mouse moved to (810, 269)
Screenshot: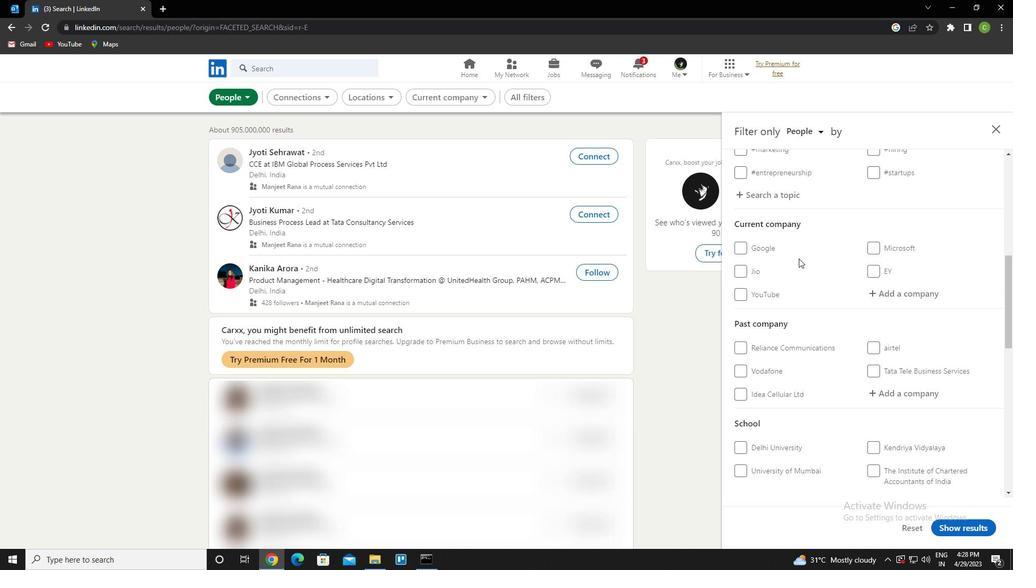 
Action: Mouse scrolled (810, 268) with delta (0, 0)
Screenshot: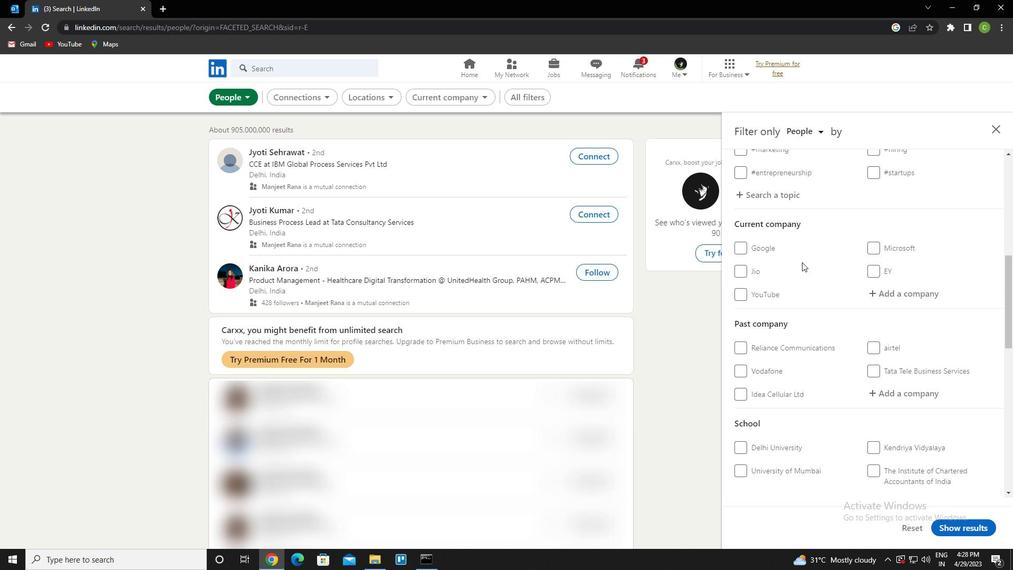 
Action: Mouse moved to (890, 244)
Screenshot: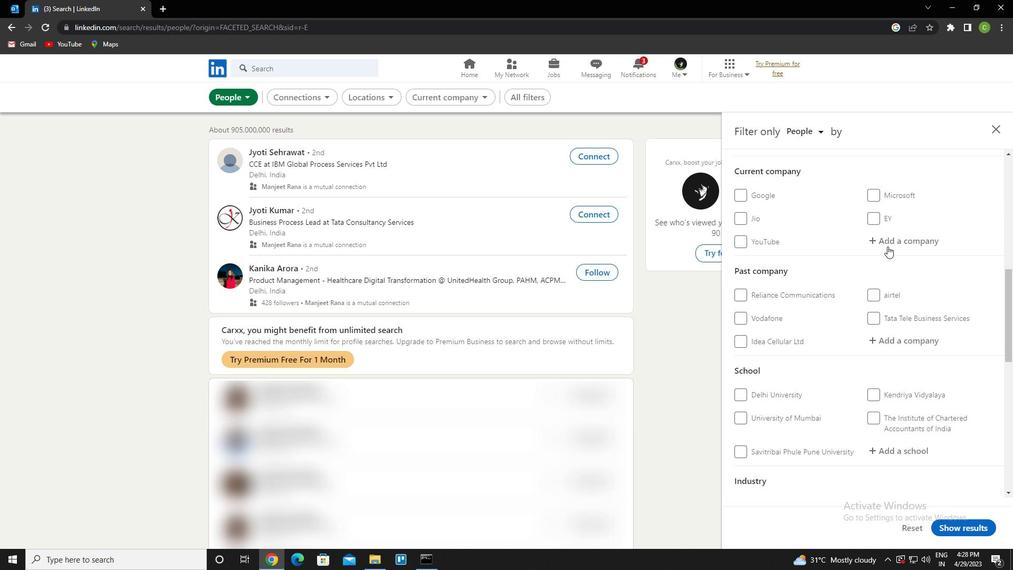 
Action: Mouse pressed left at (890, 244)
Screenshot: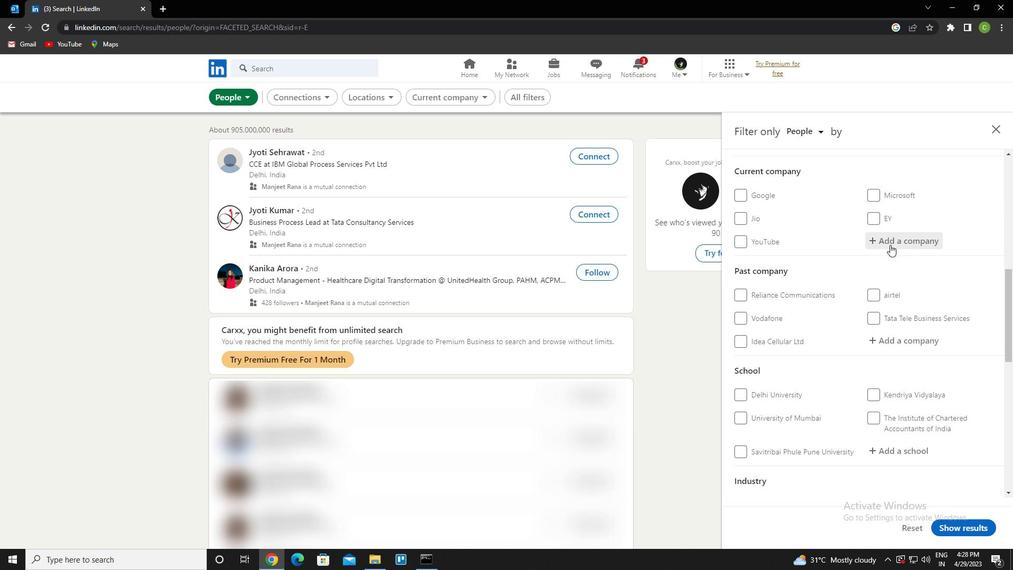 
Action: Key pressed <Key.caps_lock>t<Key.caps_lock>he<Key.space><Key.caps_lock>t<Key.caps_lock>Rade<Key.space><Key.caps_lock>d<Key.caps_lock>esk<Key.down><Key.enter>
Screenshot: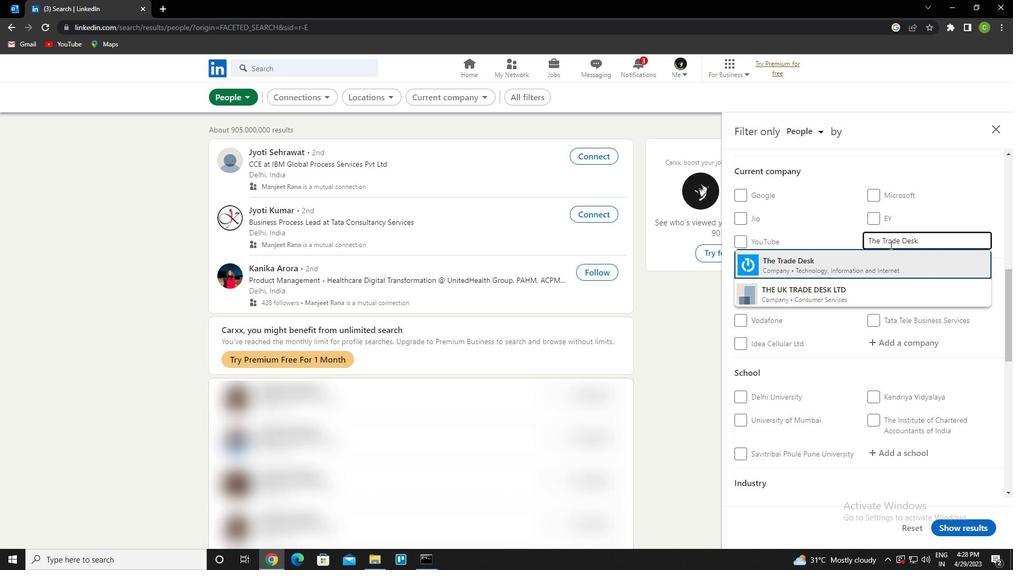 
Action: Mouse scrolled (890, 244) with delta (0, 0)
Screenshot: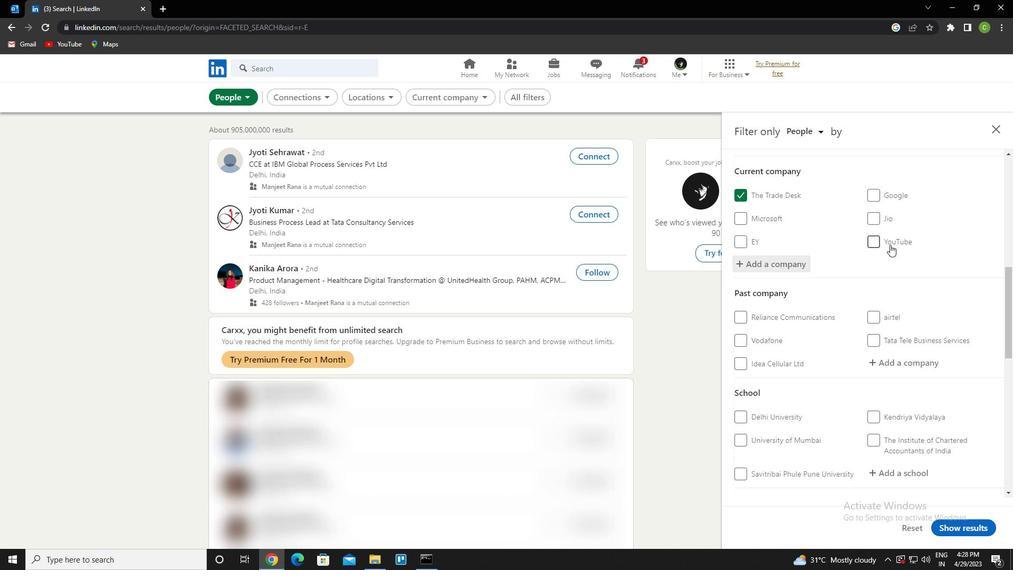 
Action: Mouse scrolled (890, 244) with delta (0, 0)
Screenshot: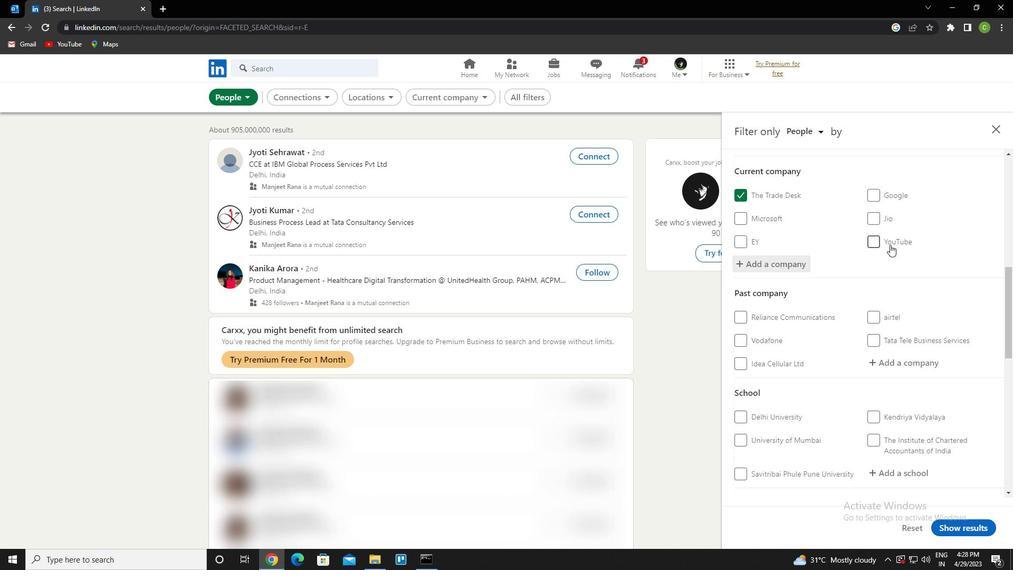
Action: Mouse moved to (891, 273)
Screenshot: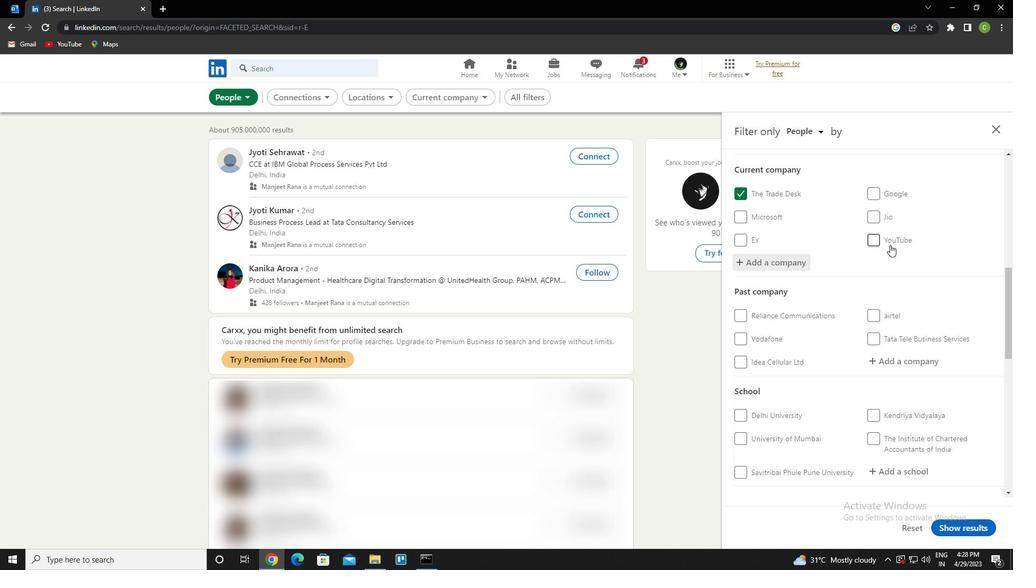 
Action: Mouse scrolled (891, 272) with delta (0, 0)
Screenshot: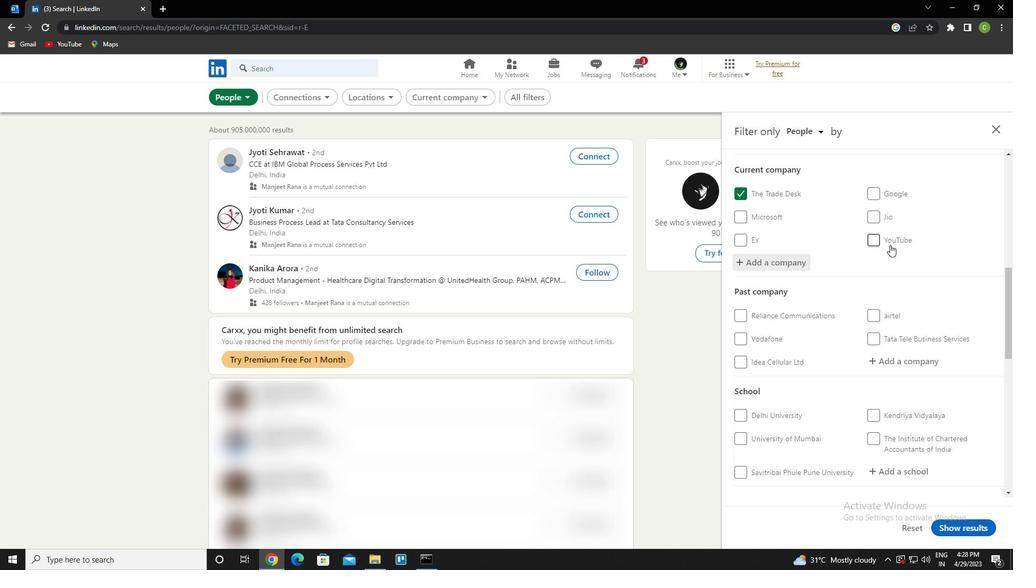 
Action: Mouse moved to (888, 278)
Screenshot: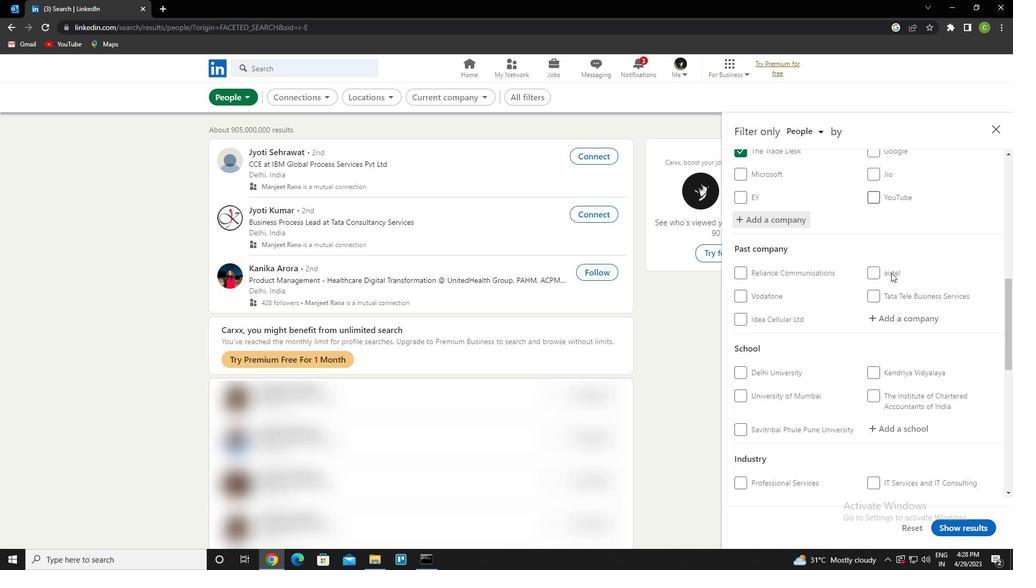 
Action: Mouse scrolled (888, 277) with delta (0, 0)
Screenshot: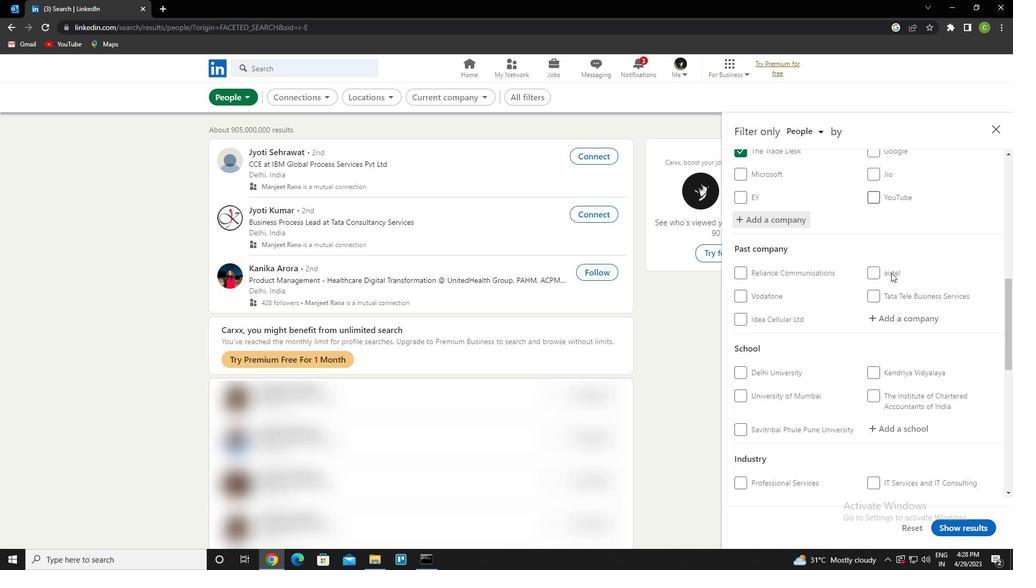 
Action: Mouse moved to (892, 269)
Screenshot: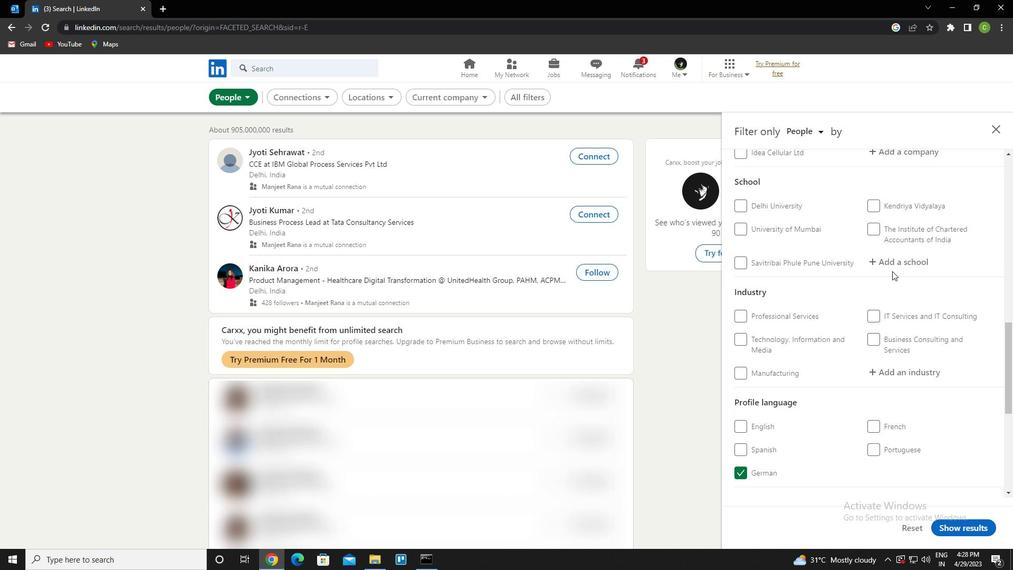 
Action: Mouse pressed left at (892, 269)
Screenshot: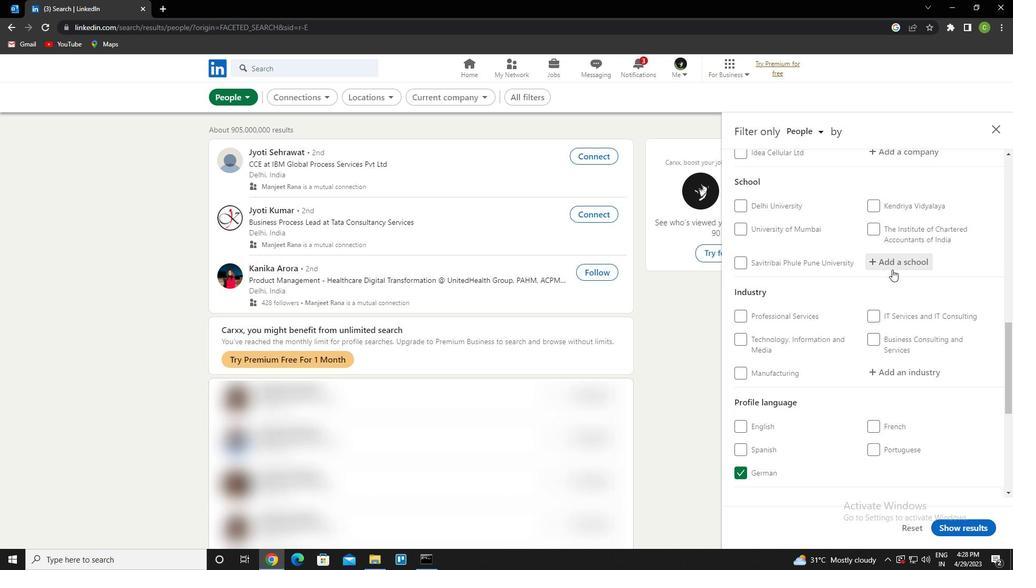 
Action: Key pressed <Key.caps_lock>i<Key.caps_lock>ndian<Key.space><Key.caps_lock>i<Key.caps_lock>nstitute<Key.space>of<Key.space>information<Key.space><Key.caps_lock>t<Key.caps_lock>ech<Key.down><Key.down><Key.down><Key.down>ni<Key.backspace>ology<Key.space>design<Key.down><Key.down><Key.enter>
Screenshot: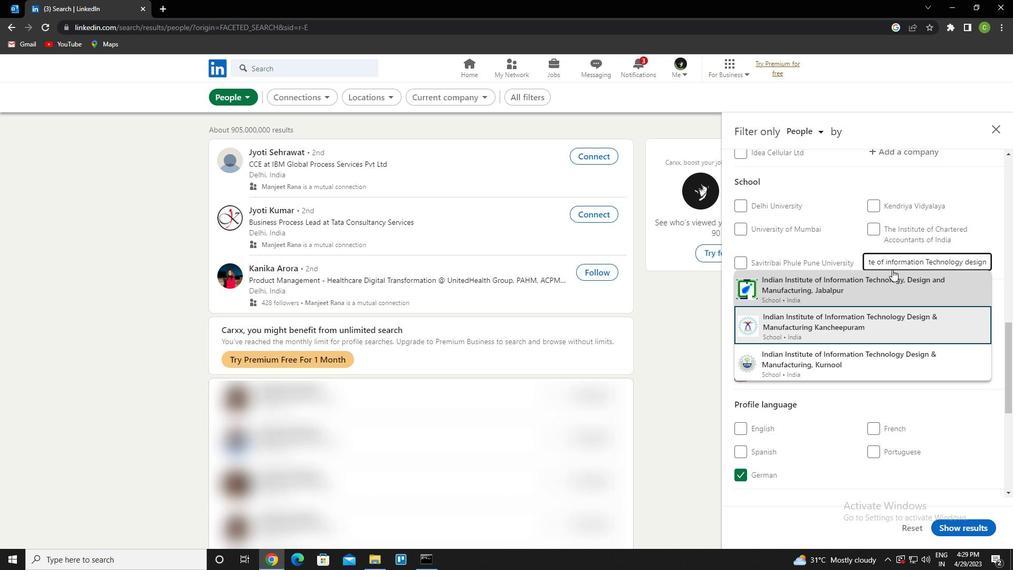 
Action: Mouse moved to (894, 270)
Screenshot: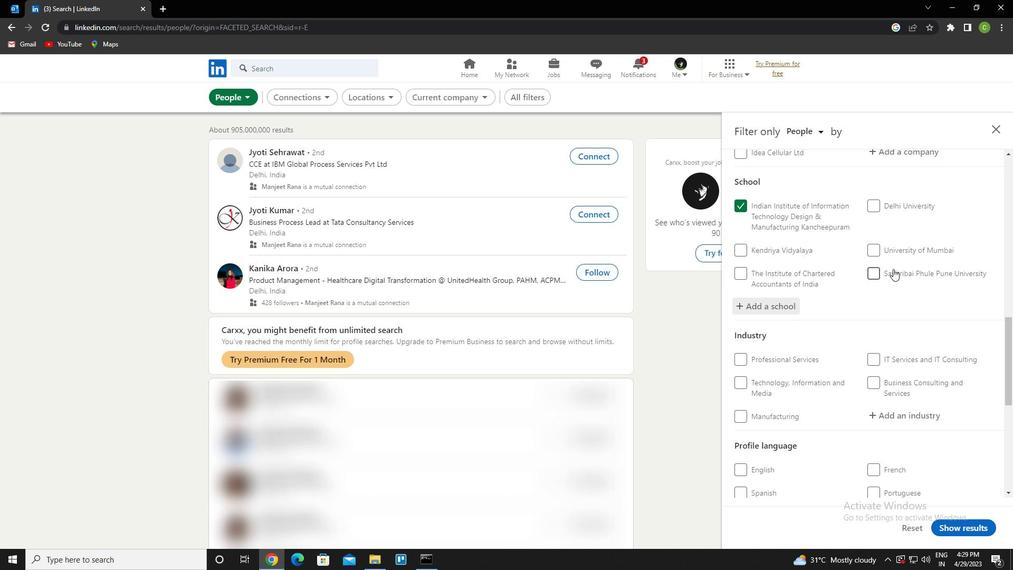 
Action: Mouse scrolled (894, 269) with delta (0, 0)
Screenshot: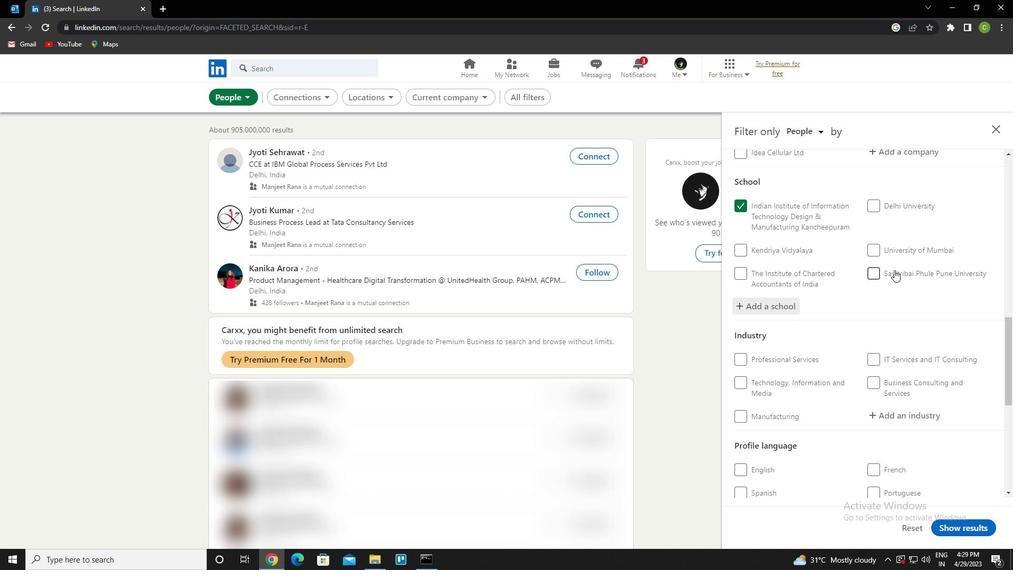 
Action: Mouse scrolled (894, 269) with delta (0, 0)
Screenshot: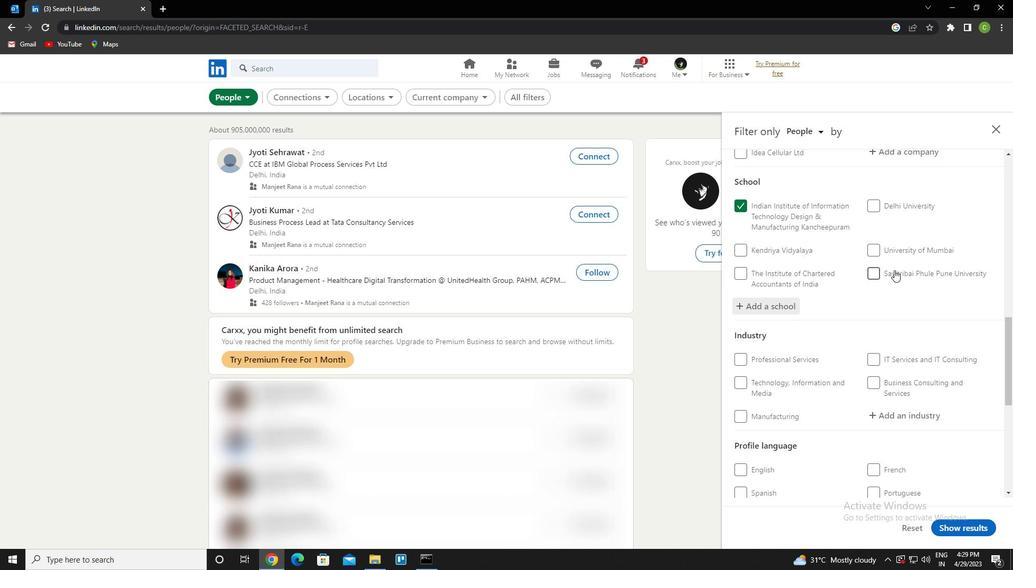 
Action: Mouse scrolled (894, 269) with delta (0, 0)
Screenshot: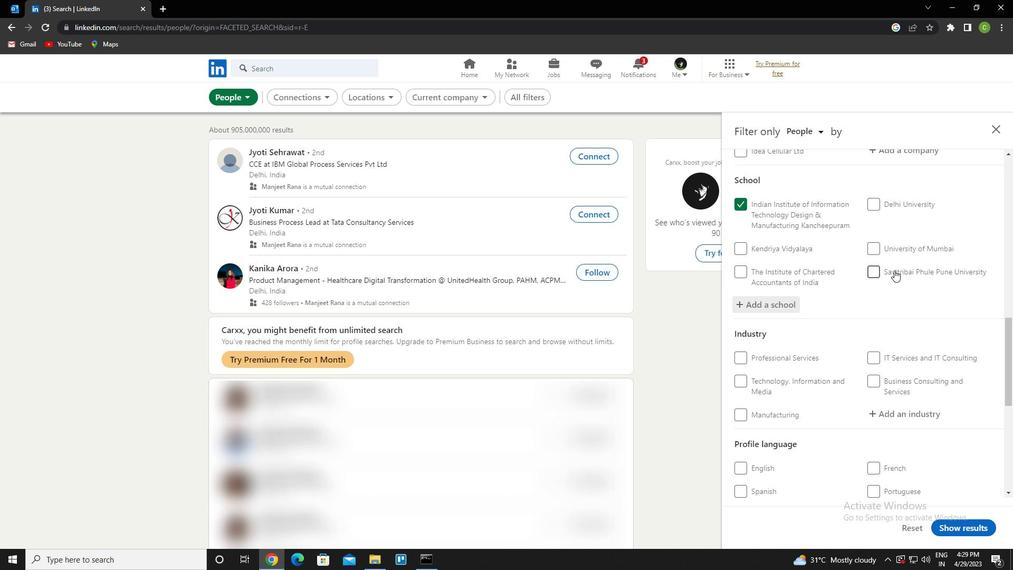 
Action: Mouse scrolled (894, 269) with delta (0, 0)
Screenshot: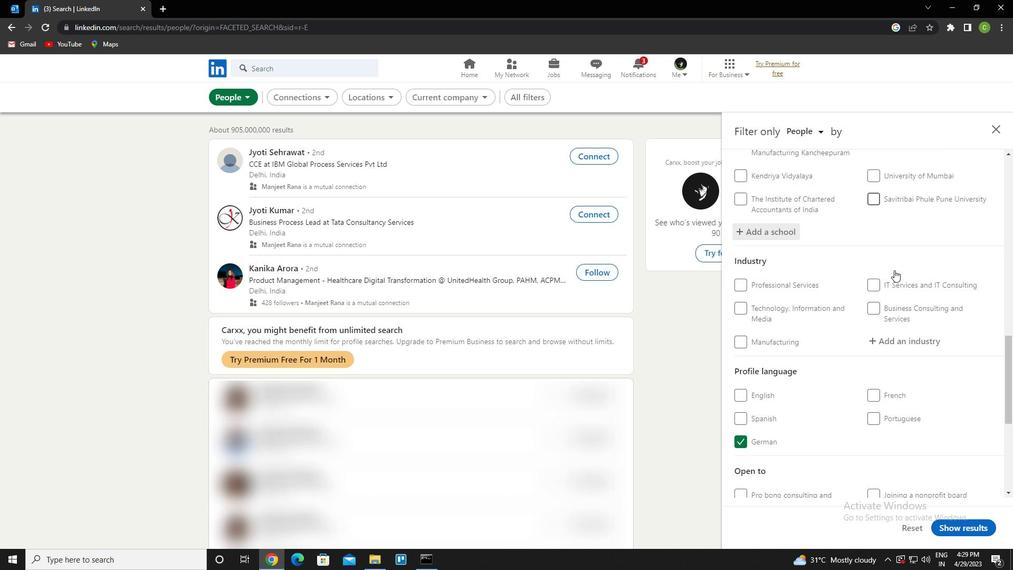 
Action: Mouse moved to (905, 203)
Screenshot: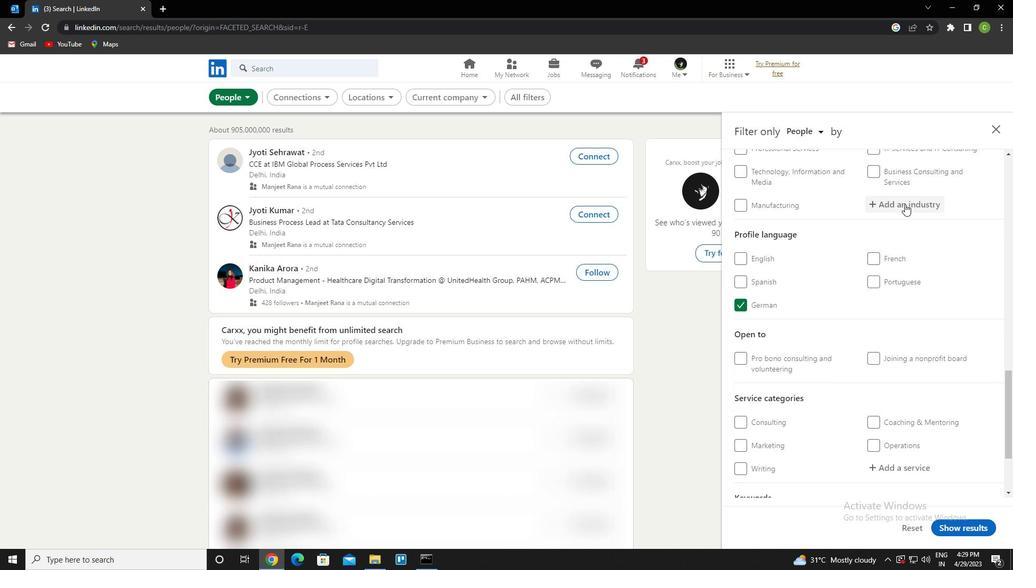
Action: Mouse pressed left at (905, 203)
Screenshot: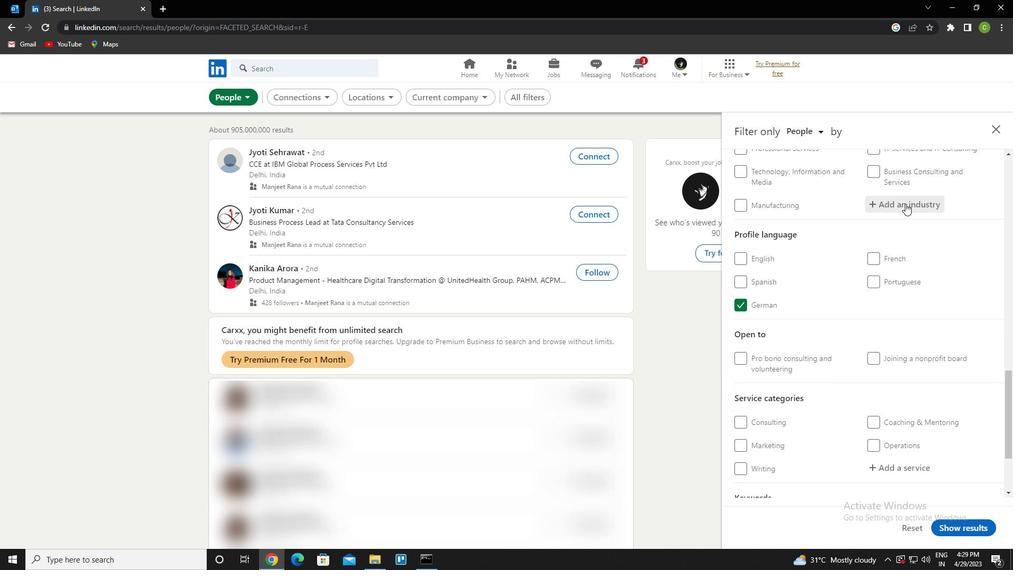 
Action: Key pressed <Key.caps_lock>r<Key.caps_lock>ecyc<Key.down><Key.down><Key.enter>
Screenshot: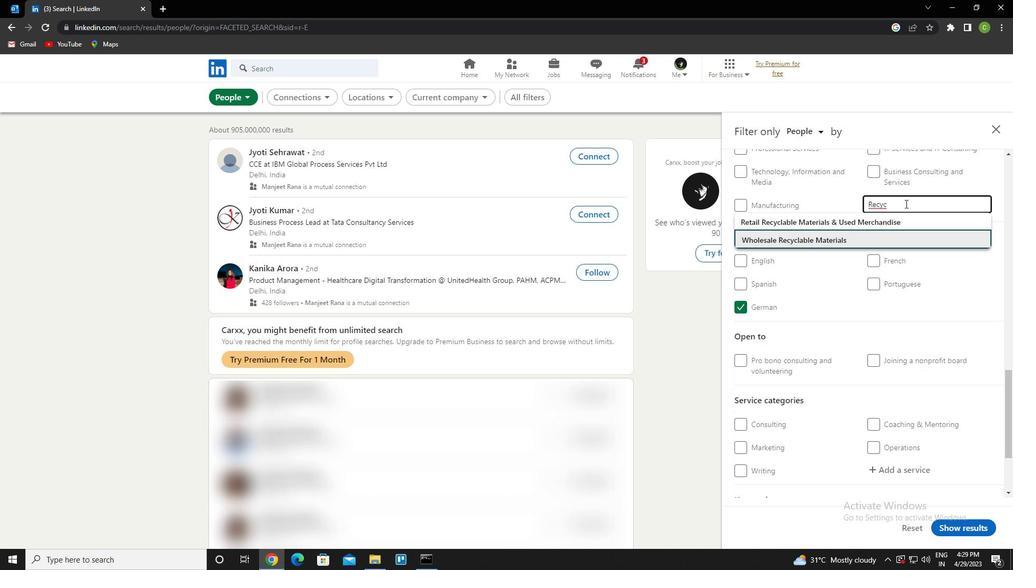 
Action: Mouse scrolled (905, 203) with delta (0, 0)
Screenshot: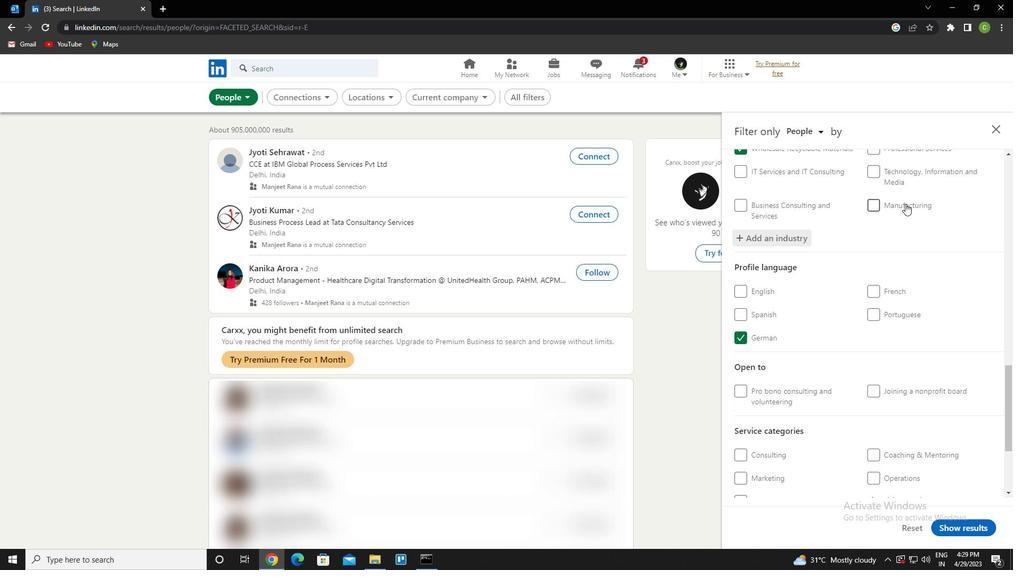 
Action: Mouse scrolled (905, 203) with delta (0, 0)
Screenshot: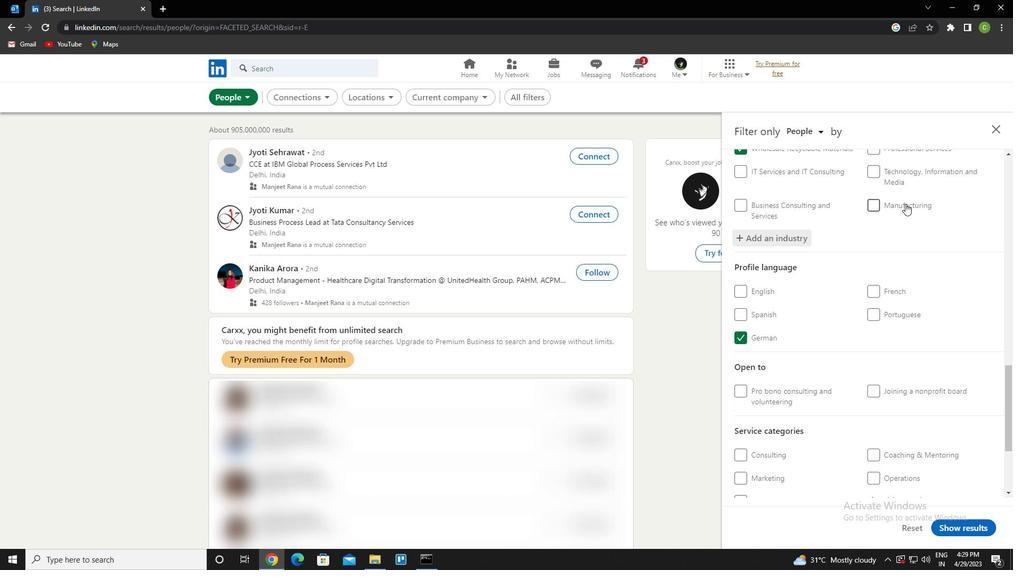 
Action: Mouse scrolled (905, 203) with delta (0, 0)
Screenshot: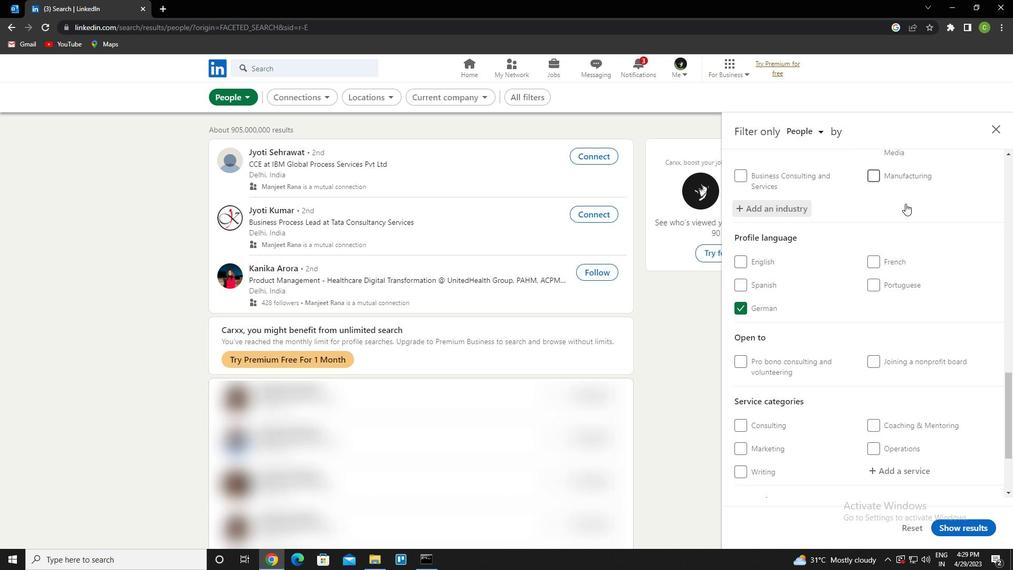 
Action: Mouse moved to (902, 233)
Screenshot: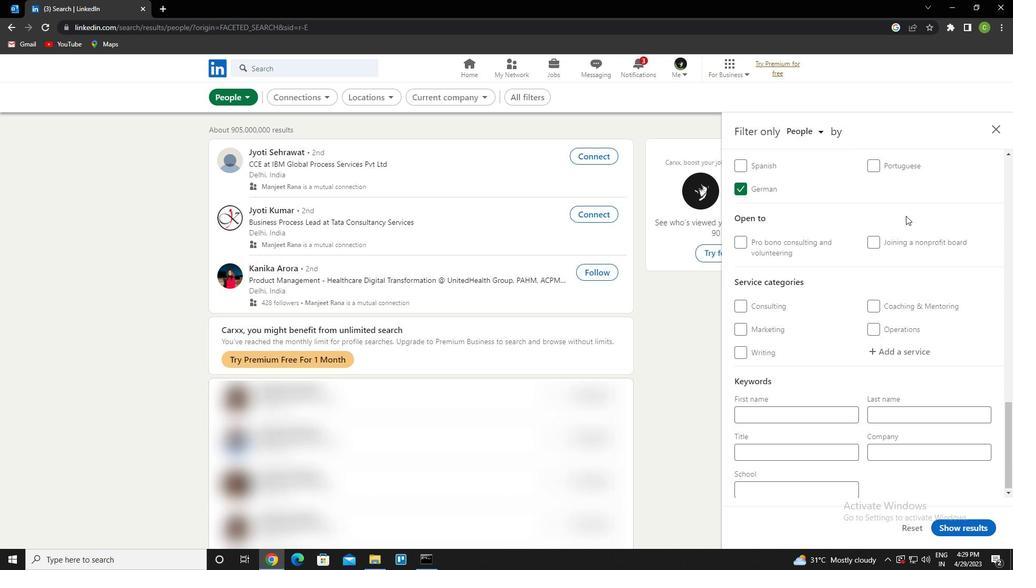 
Action: Mouse scrolled (902, 233) with delta (0, 0)
Screenshot: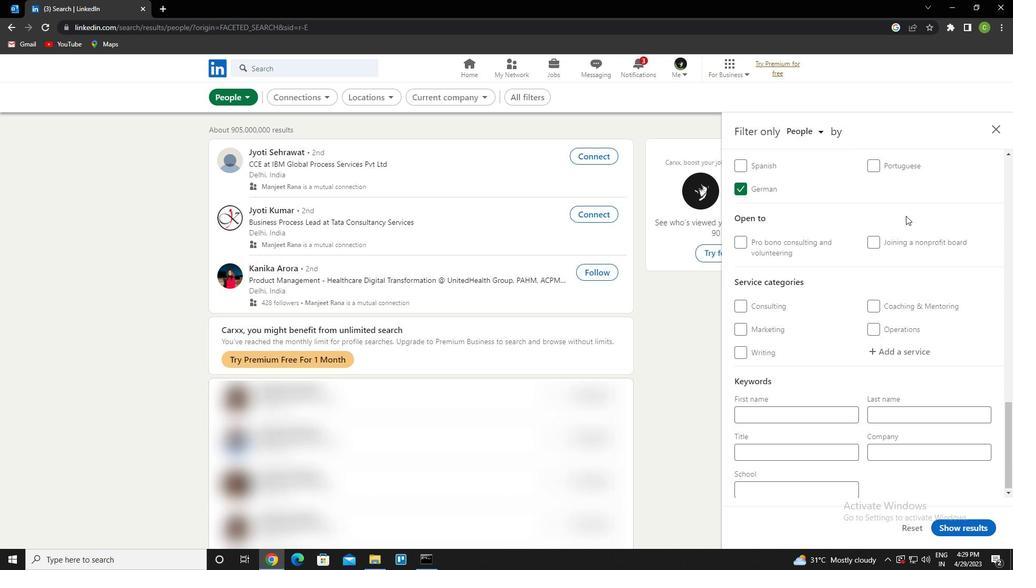 
Action: Mouse moved to (901, 245)
Screenshot: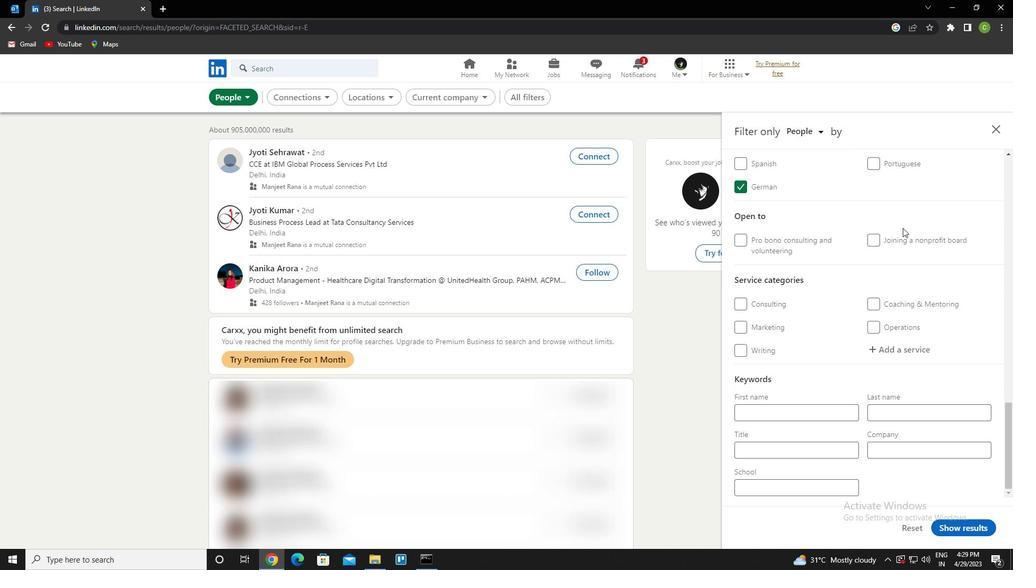 
Action: Mouse scrolled (901, 245) with delta (0, 0)
Screenshot: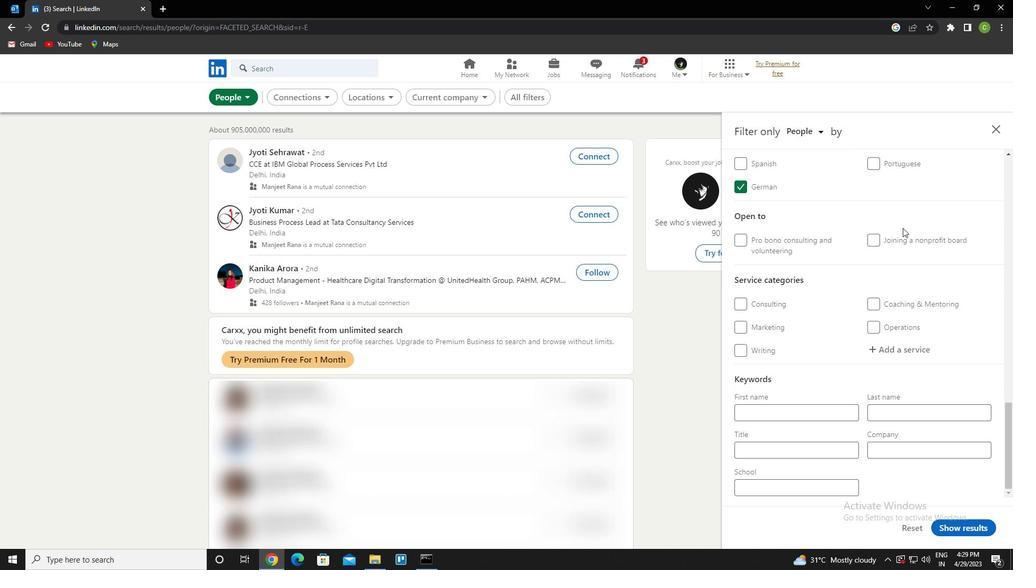 
Action: Mouse moved to (901, 253)
Screenshot: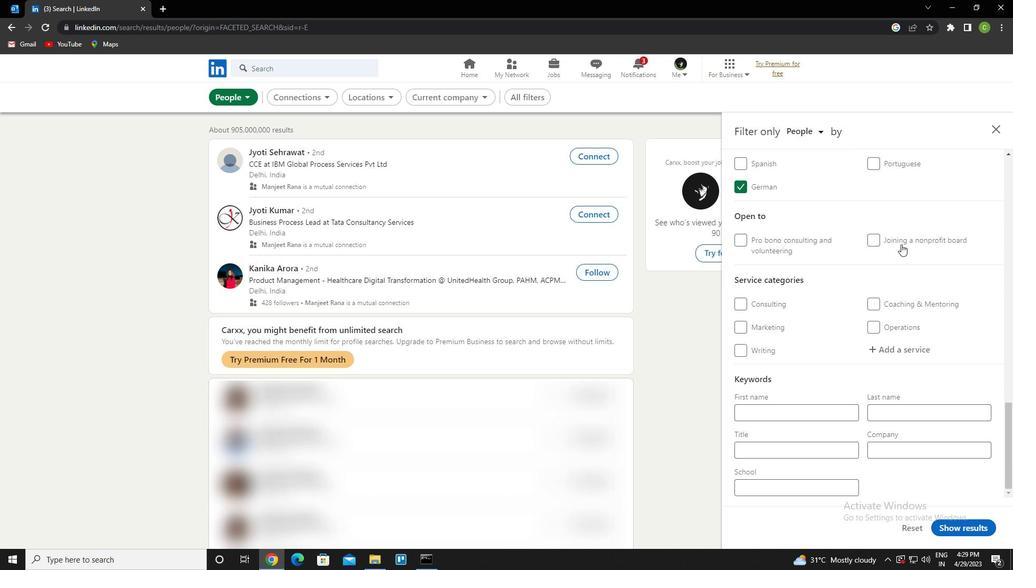 
Action: Mouse scrolled (901, 252) with delta (0, 0)
Screenshot: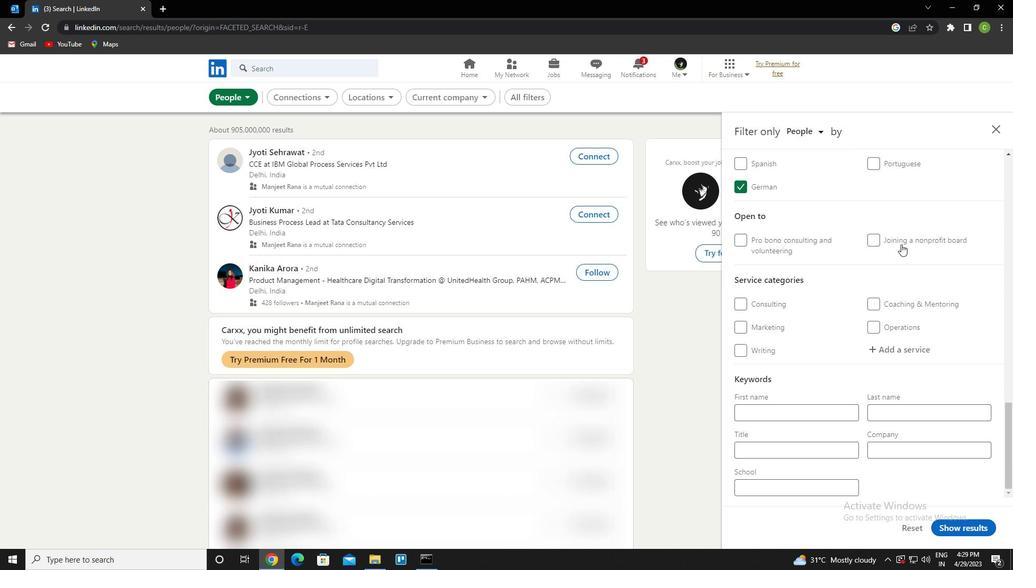 
Action: Mouse moved to (900, 355)
Screenshot: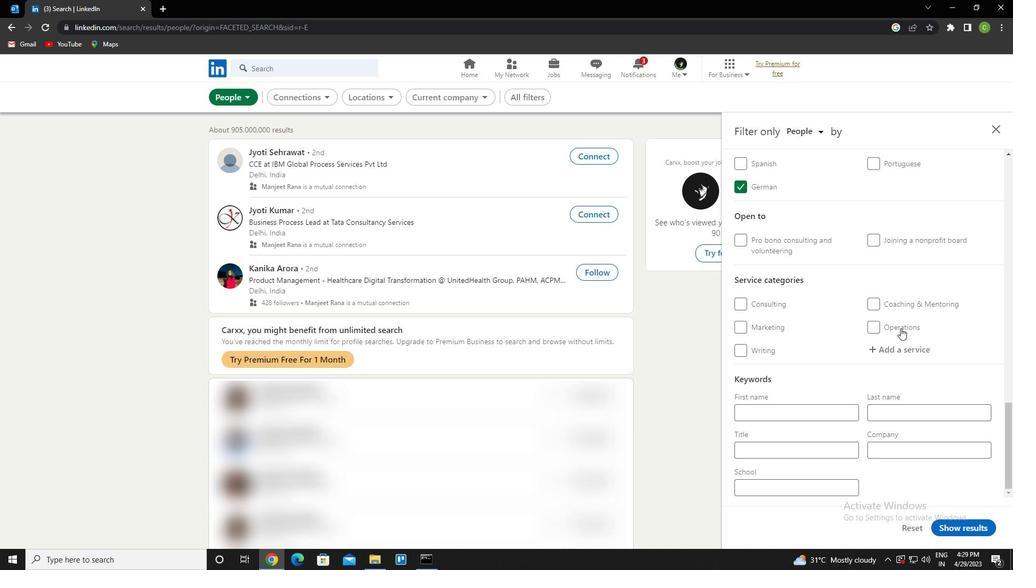 
Action: Mouse pressed left at (900, 355)
Screenshot: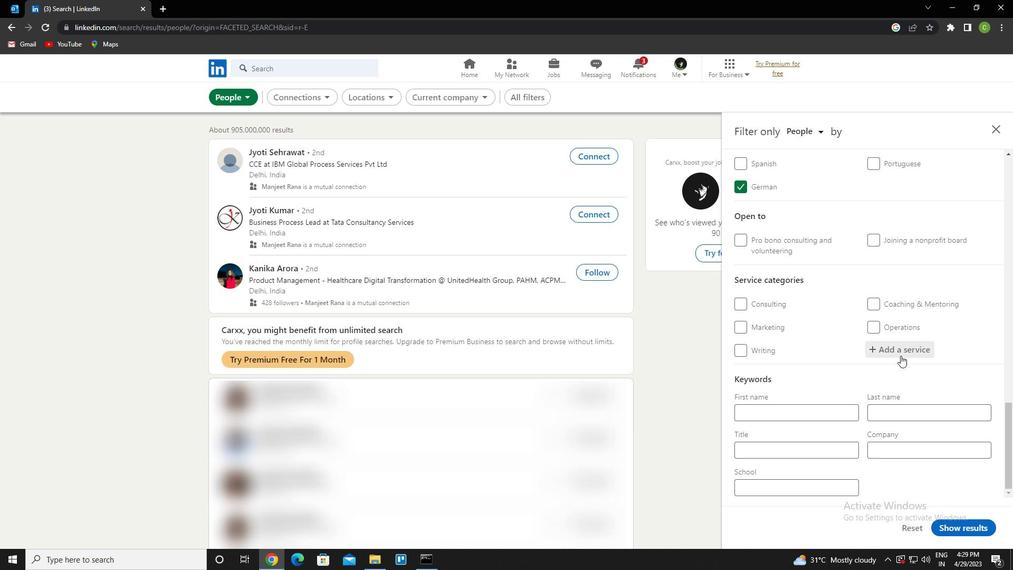
Action: Key pressed <Key.caps_lock>n<Key.caps_lock>otary<Key.down><Key.enter>
Screenshot: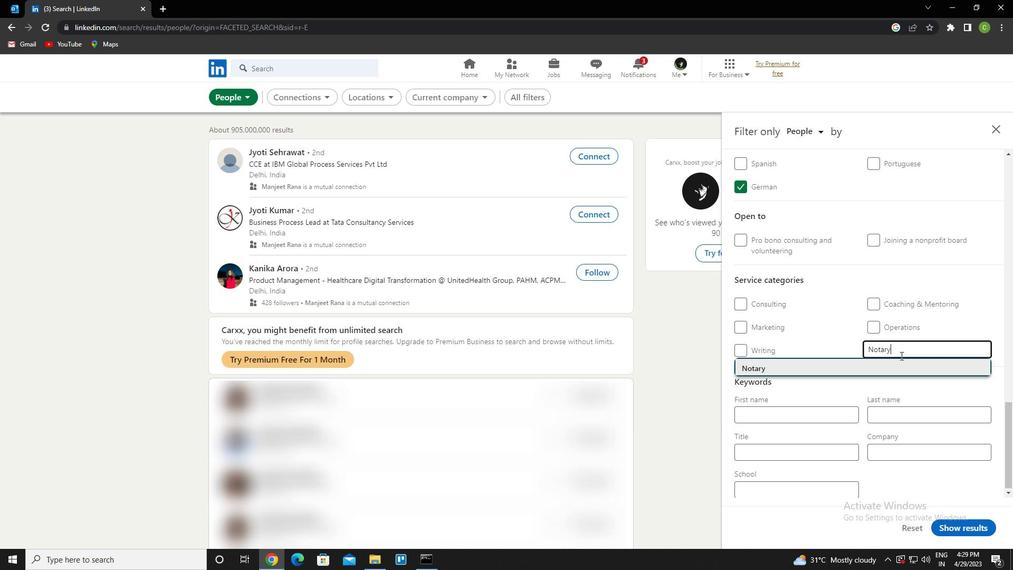 
Action: Mouse scrolled (900, 355) with delta (0, 0)
Screenshot: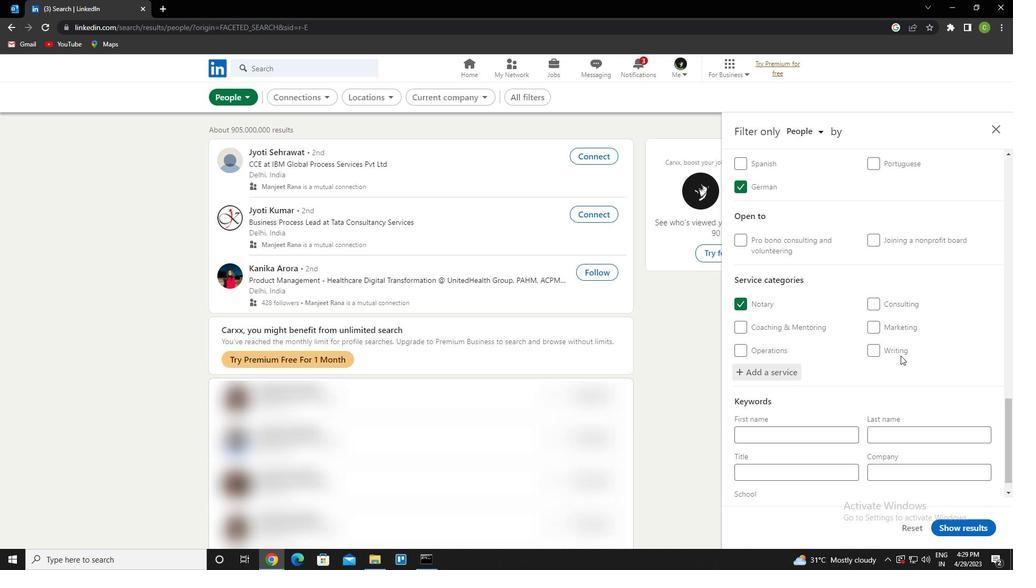 
Action: Mouse scrolled (900, 355) with delta (0, 0)
Screenshot: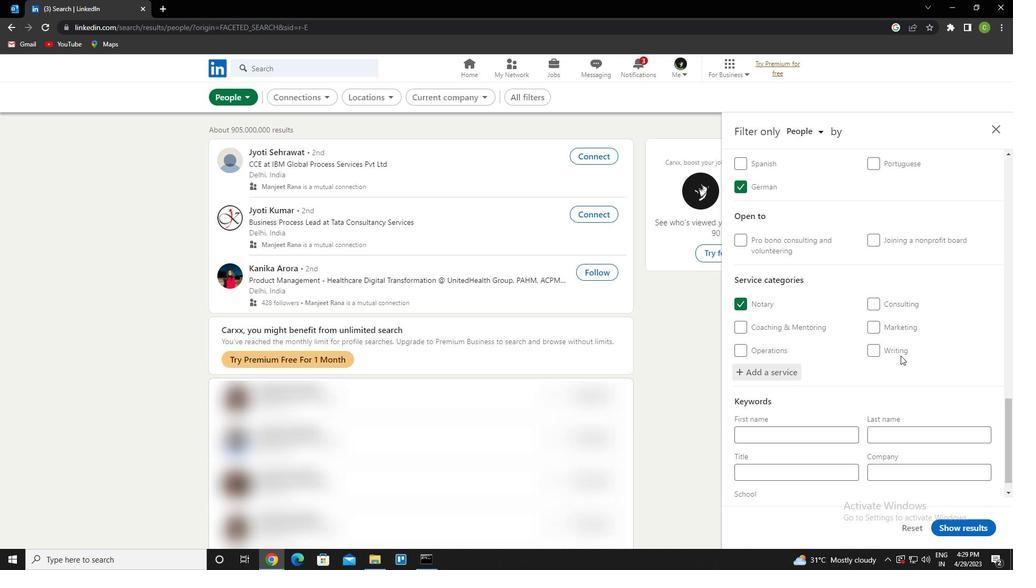 
Action: Mouse scrolled (900, 355) with delta (0, 0)
Screenshot: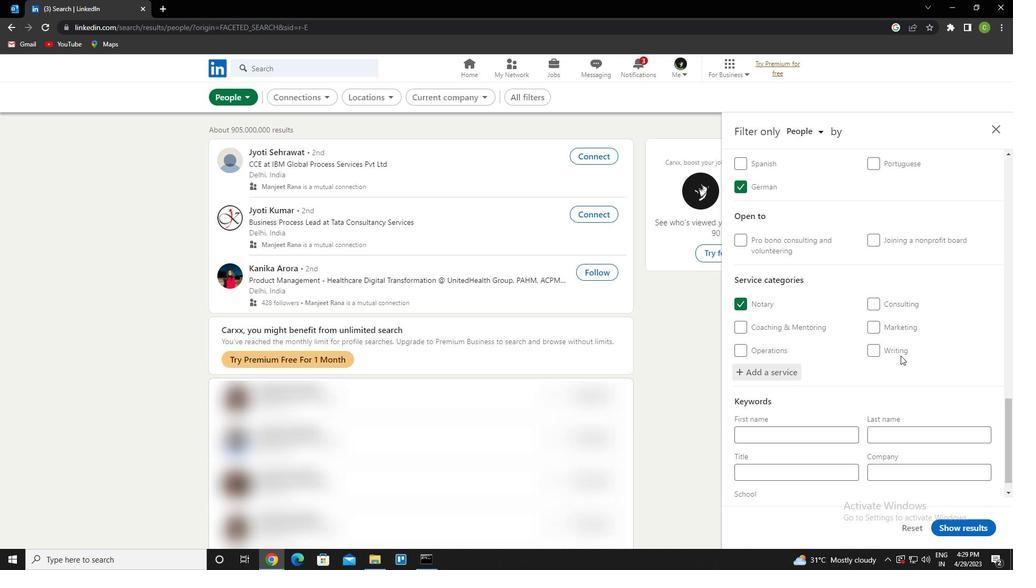 
Action: Mouse scrolled (900, 355) with delta (0, 0)
Screenshot: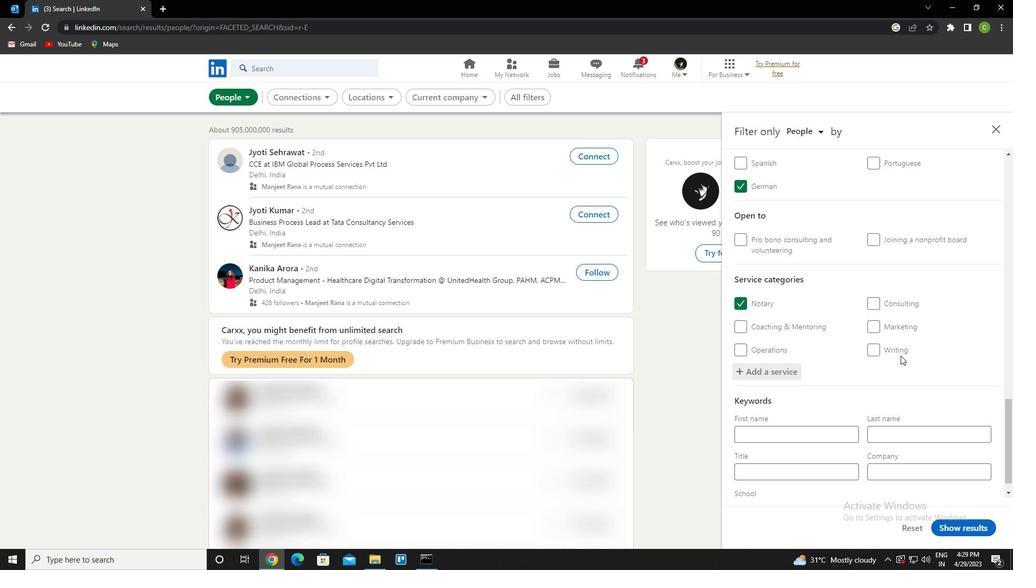
Action: Mouse scrolled (900, 355) with delta (0, 0)
Screenshot: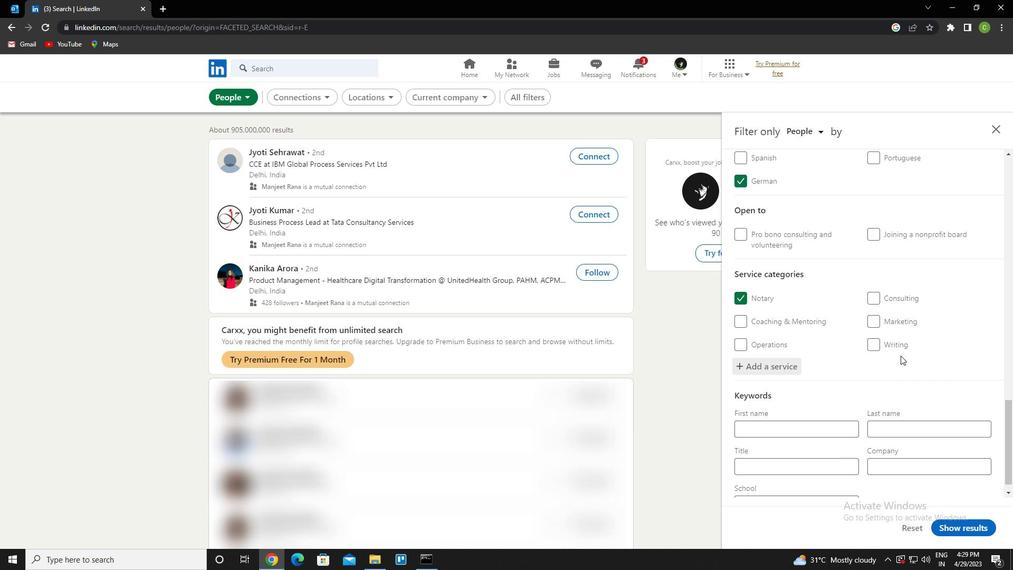 
Action: Mouse scrolled (900, 355) with delta (0, 0)
Screenshot: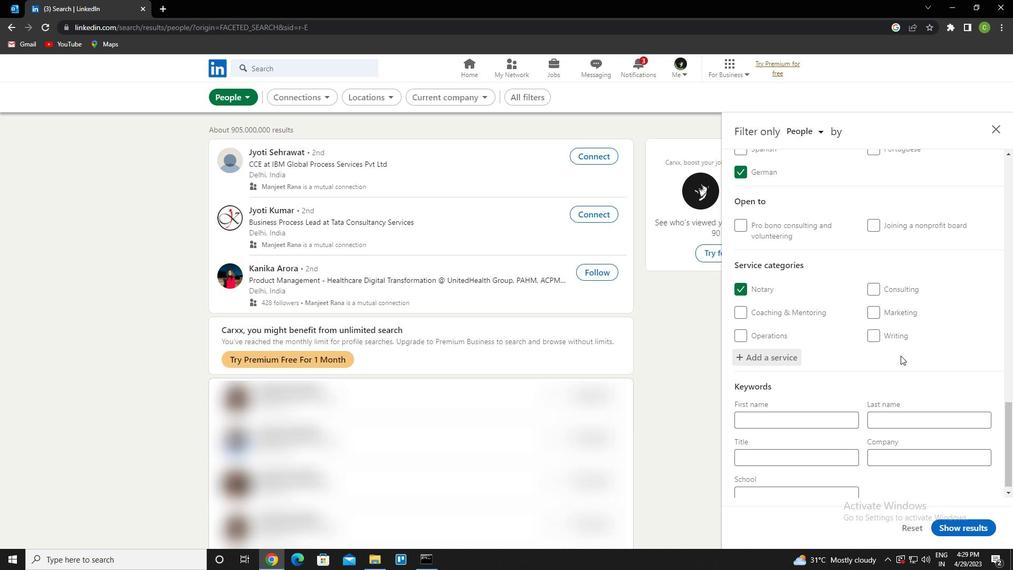 
Action: Mouse moved to (796, 454)
Screenshot: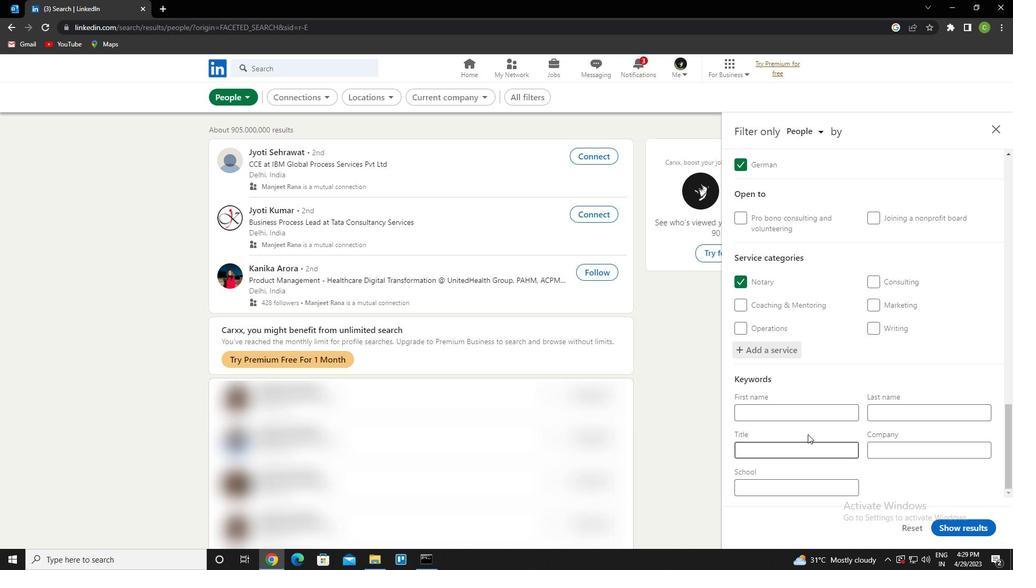 
Action: Mouse pressed left at (796, 454)
Screenshot: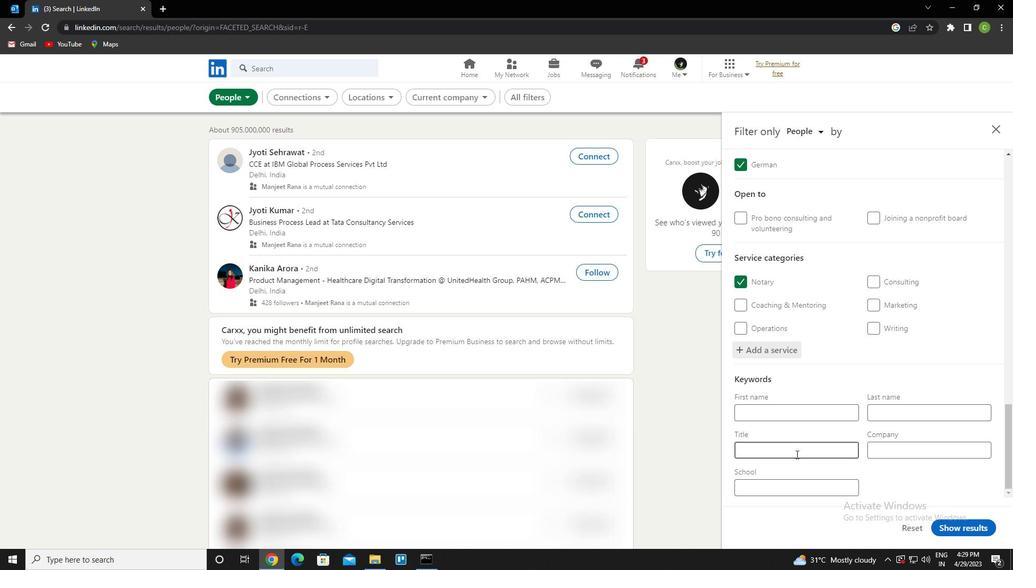 
Action: Key pressed <Key.caps_lock>v<Key.caps_lock>alet
Screenshot: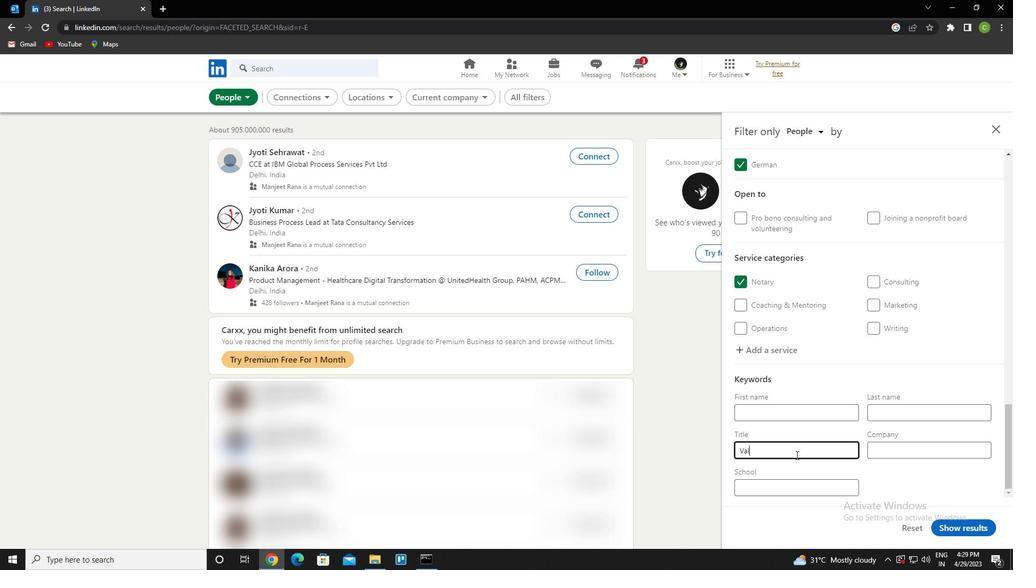 
Action: Mouse moved to (960, 531)
Screenshot: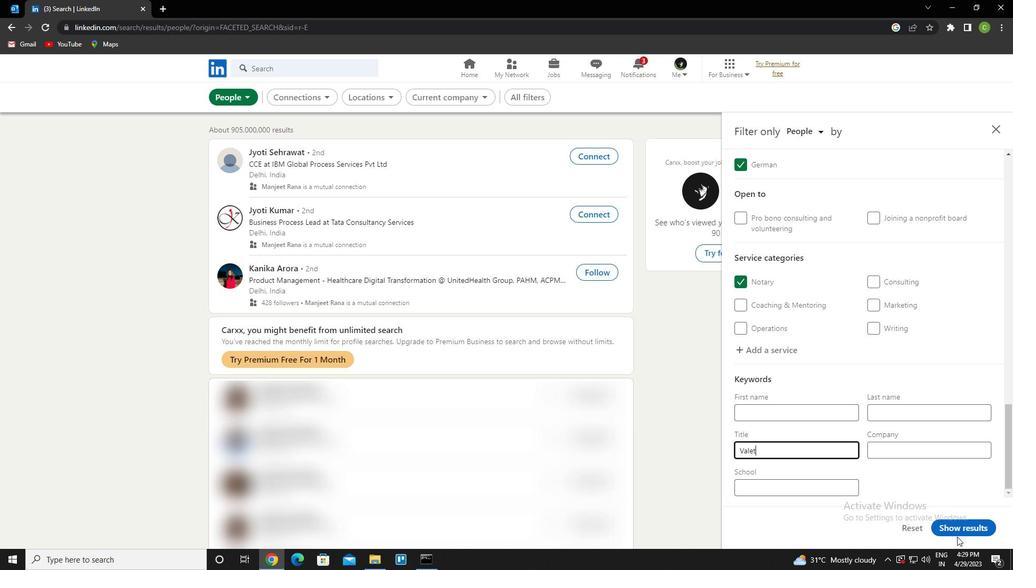 
Action: Mouse pressed left at (960, 531)
Screenshot: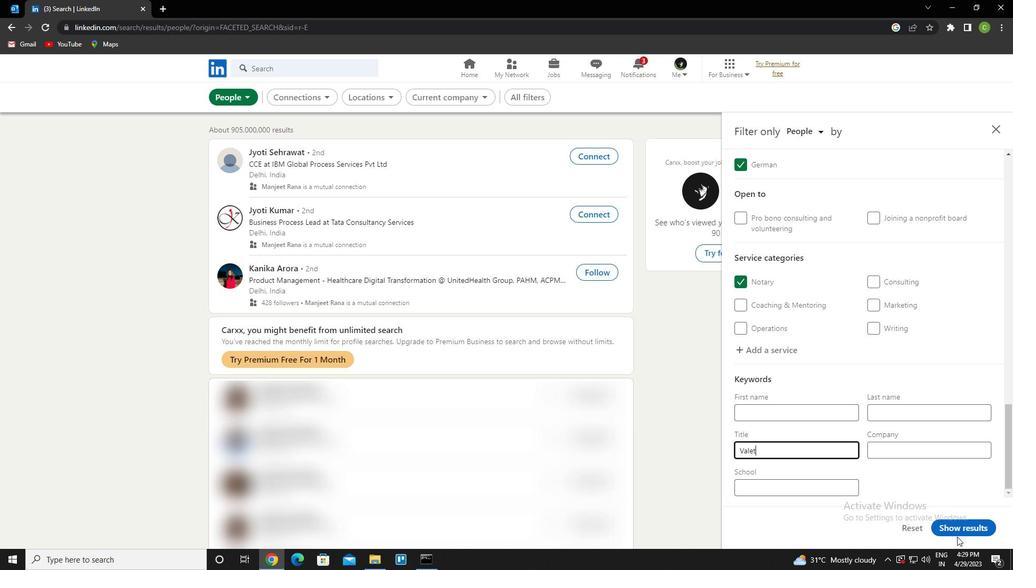 
Action: Mouse moved to (442, 536)
Screenshot: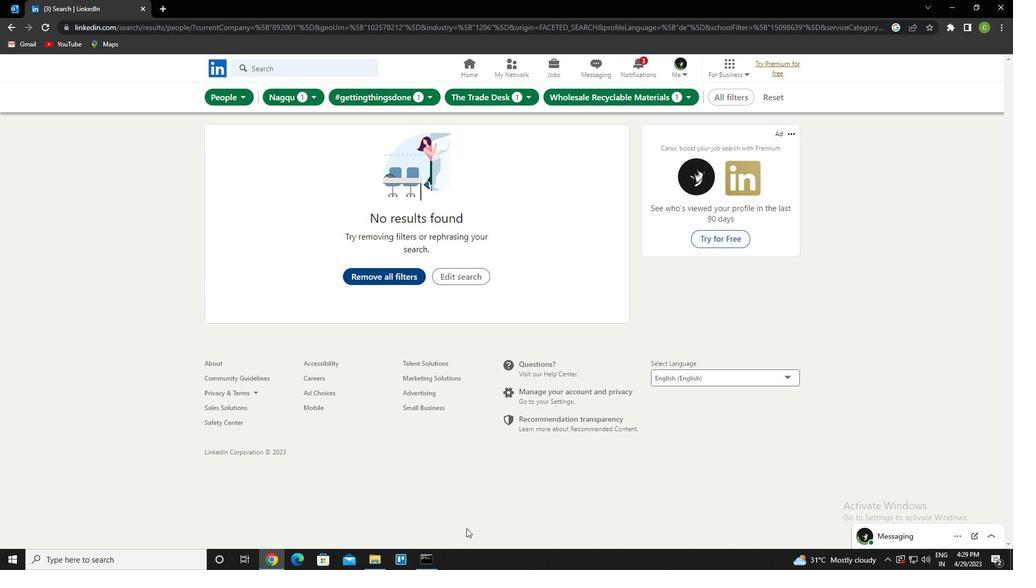 
